 Task: Select a due date automation when advanced on, 2 days before a card is due add fields without custom field "Resume" set to a date more than 1 days ago at 11:00 AM.
Action: Mouse moved to (1225, 96)
Screenshot: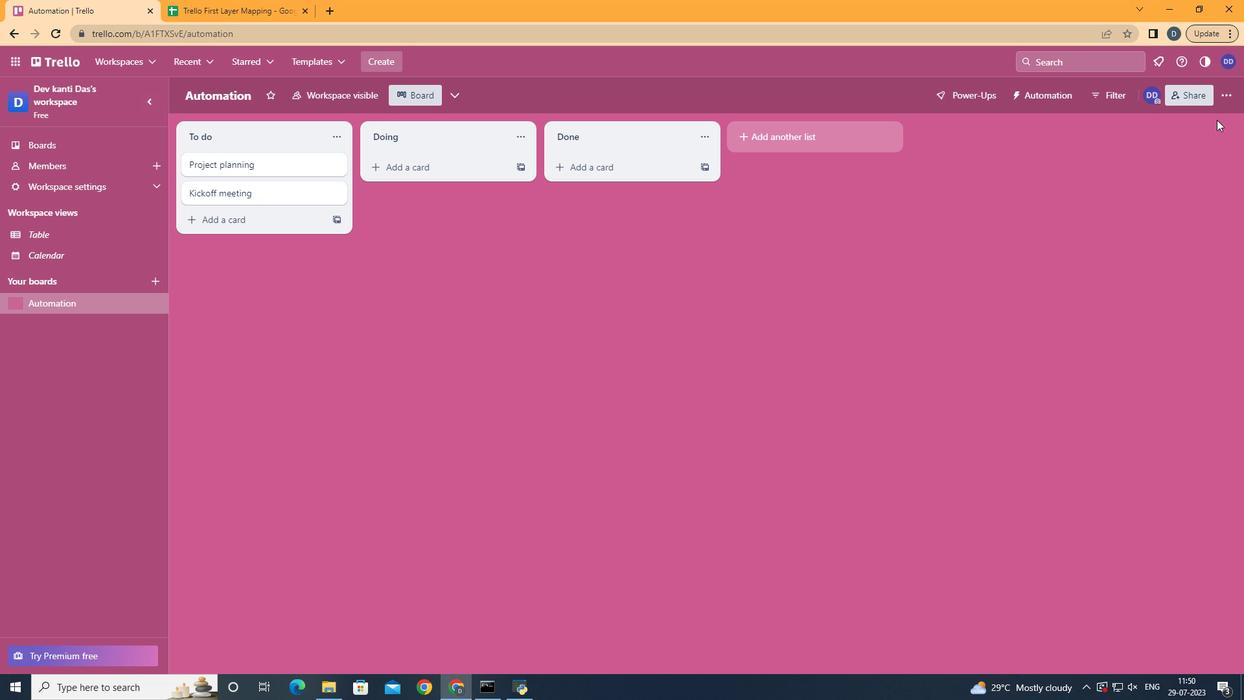
Action: Mouse pressed left at (1225, 96)
Screenshot: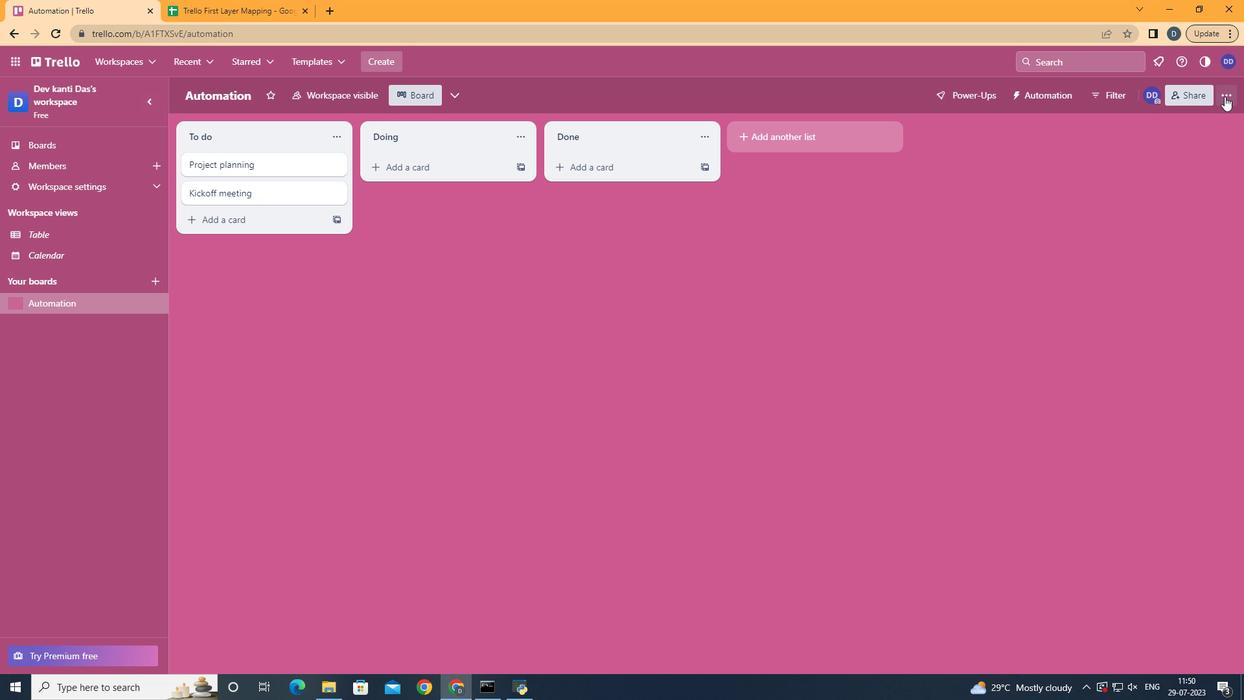 
Action: Mouse moved to (1118, 289)
Screenshot: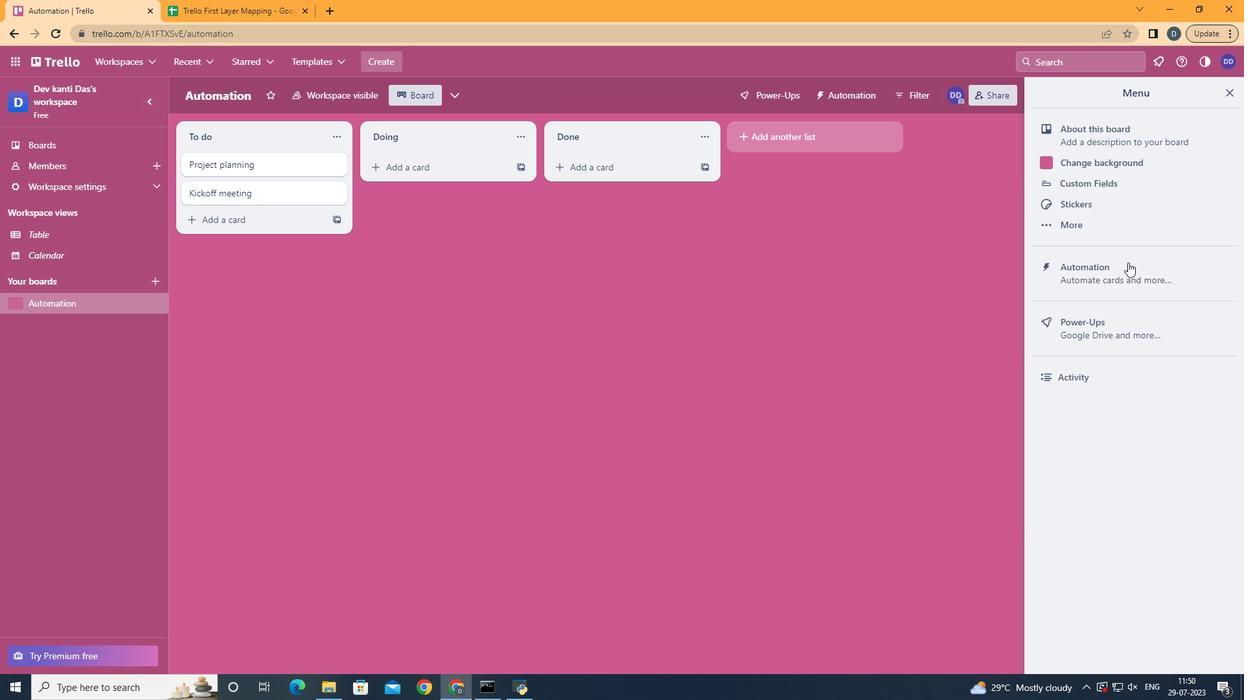 
Action: Mouse pressed left at (1118, 289)
Screenshot: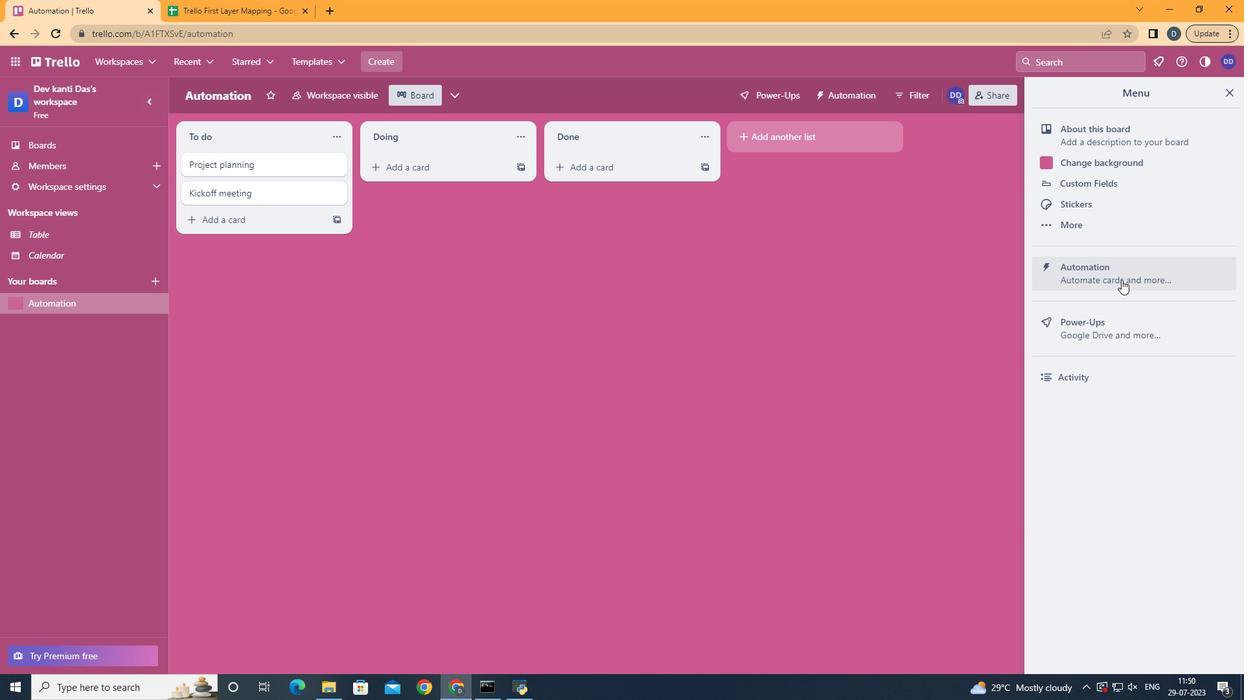 
Action: Mouse moved to (274, 261)
Screenshot: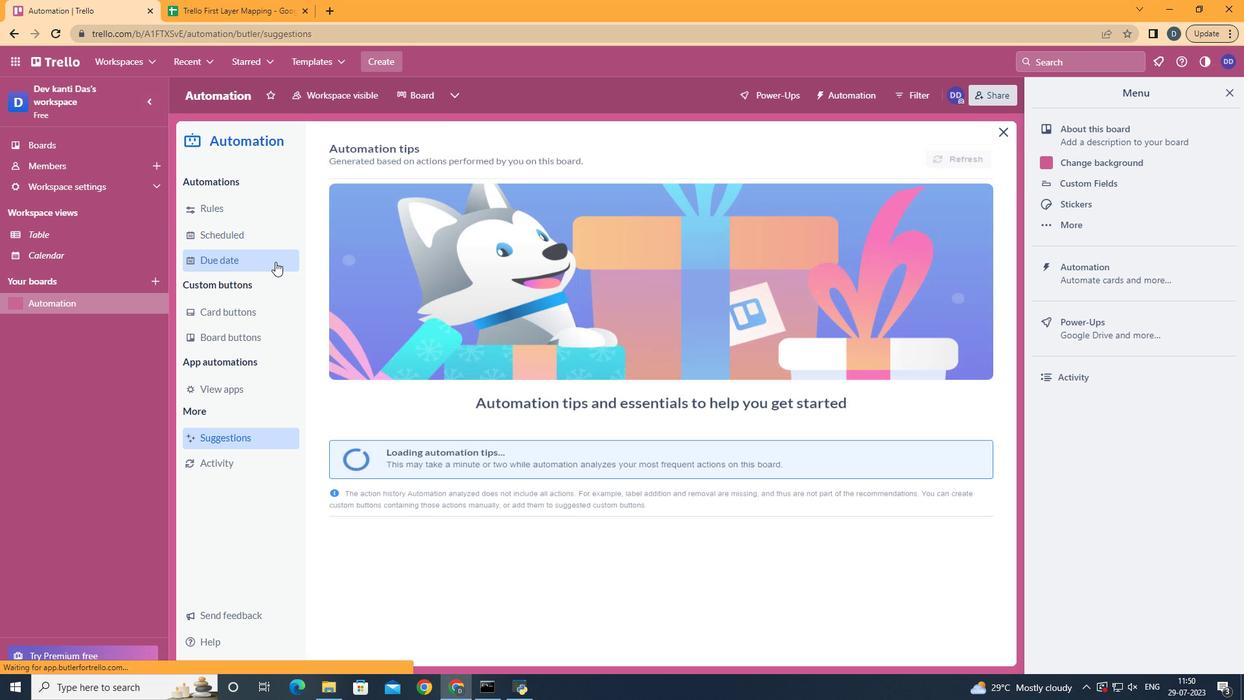 
Action: Mouse pressed left at (274, 261)
Screenshot: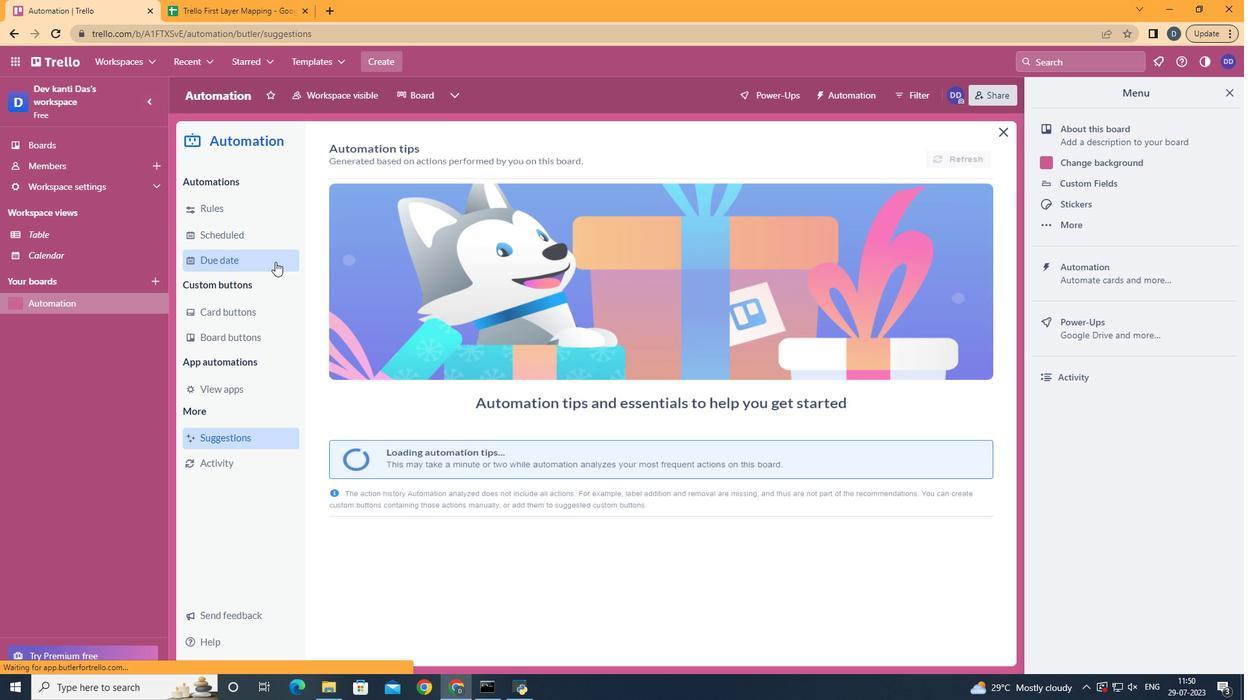 
Action: Mouse moved to (944, 147)
Screenshot: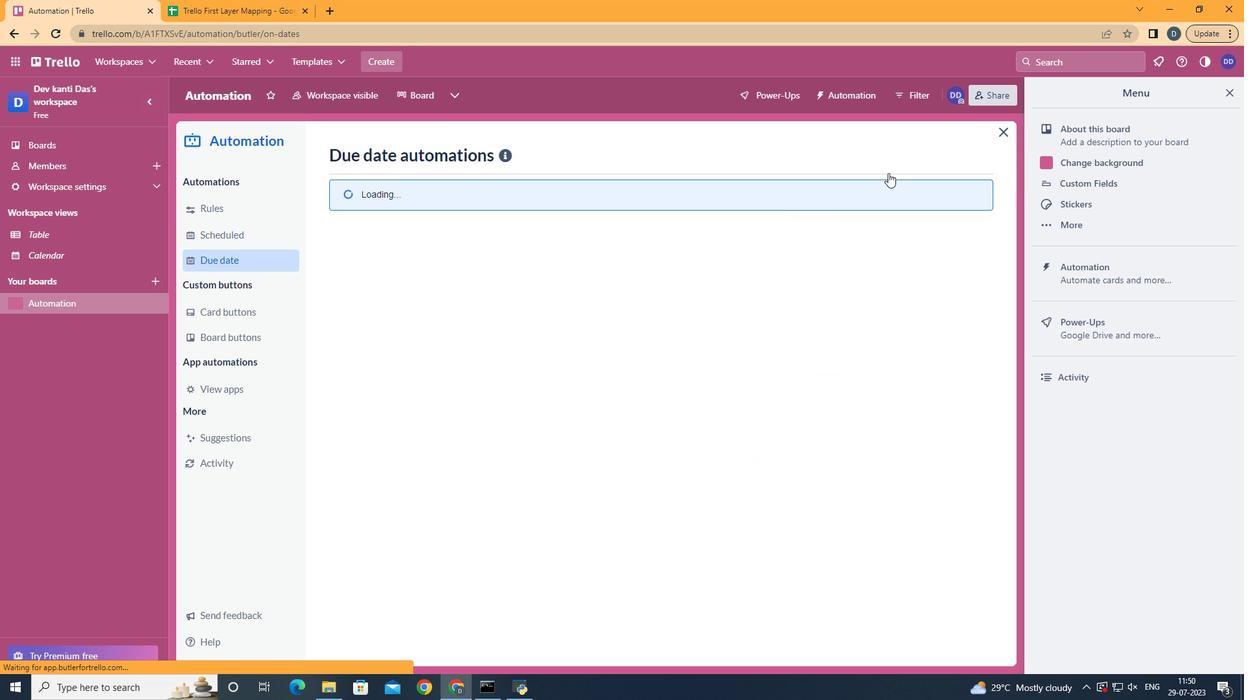 
Action: Mouse pressed left at (944, 147)
Screenshot: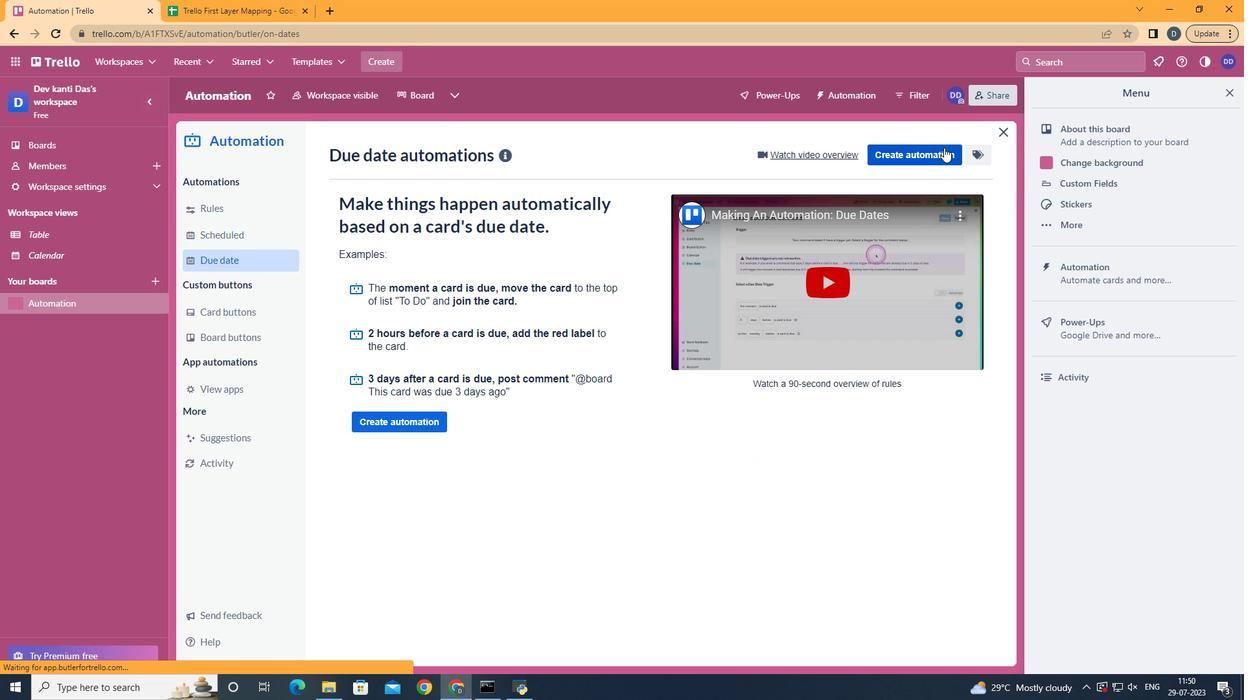 
Action: Mouse moved to (855, 281)
Screenshot: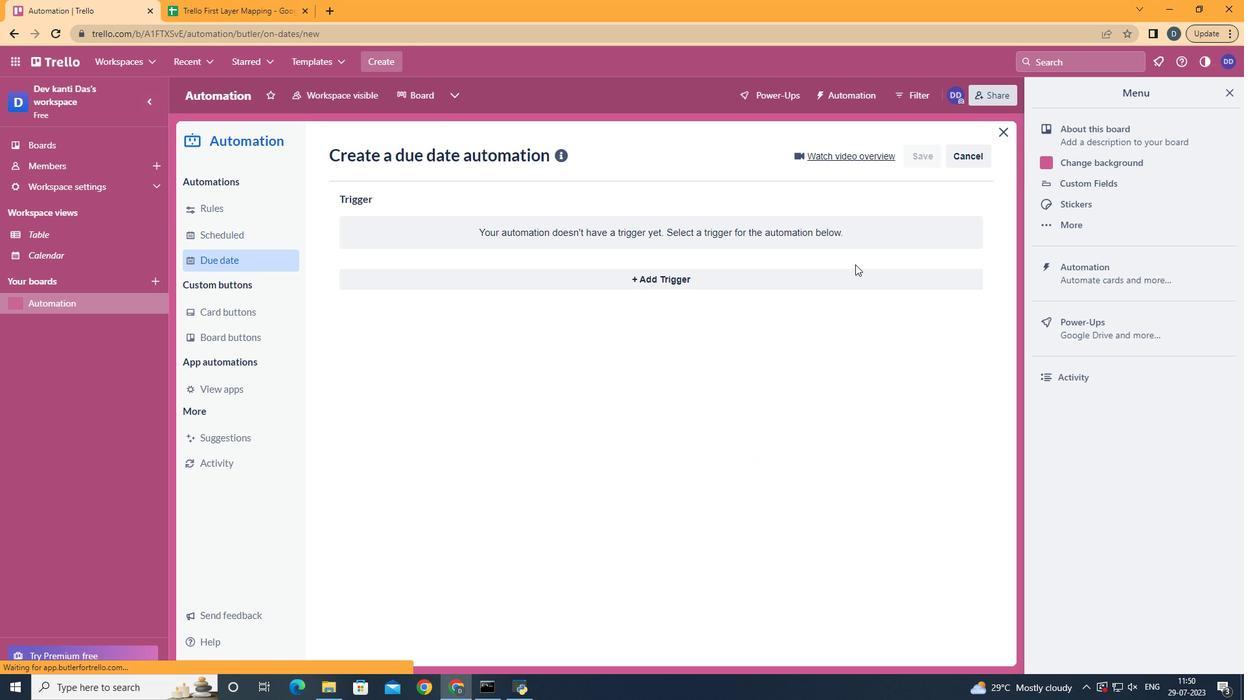 
Action: Mouse pressed left at (855, 281)
Screenshot: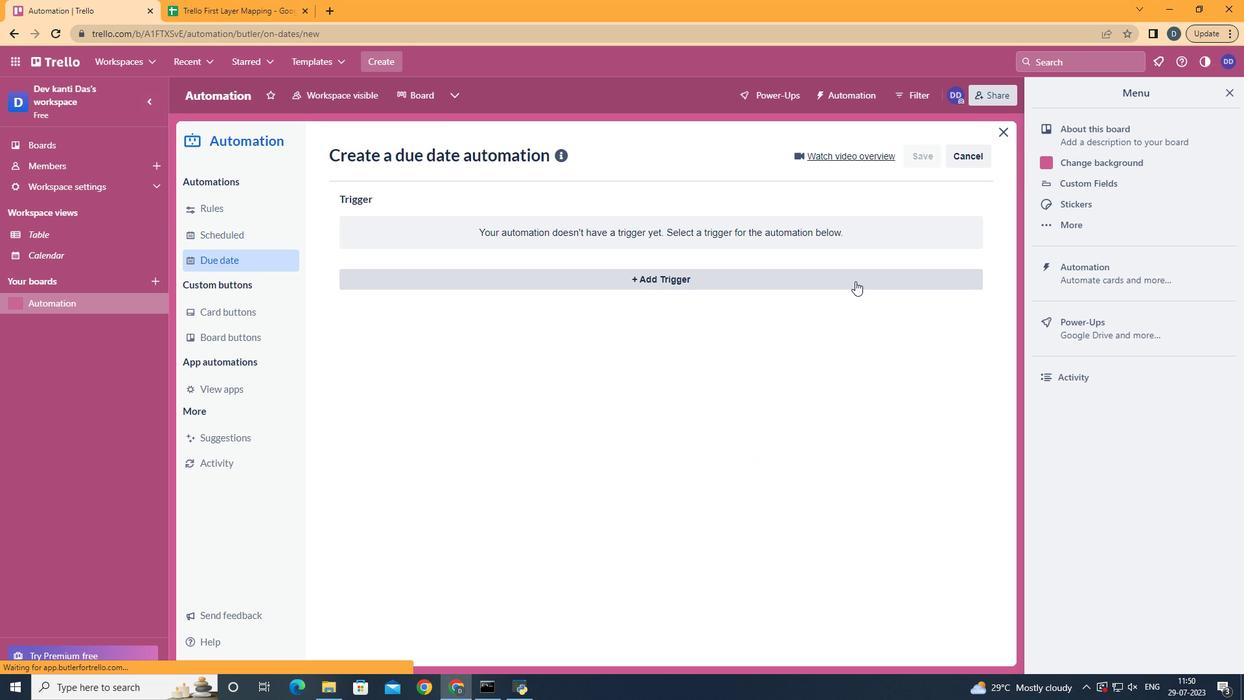 
Action: Mouse moved to (517, 482)
Screenshot: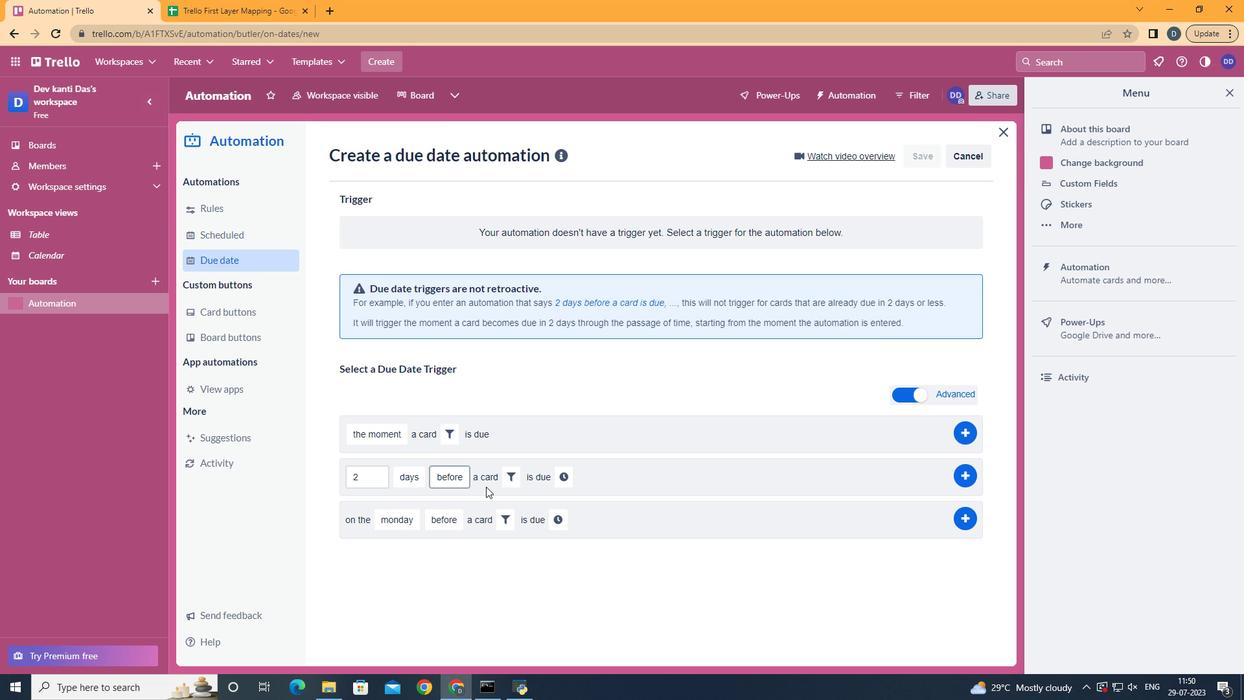 
Action: Mouse pressed left at (517, 482)
Screenshot: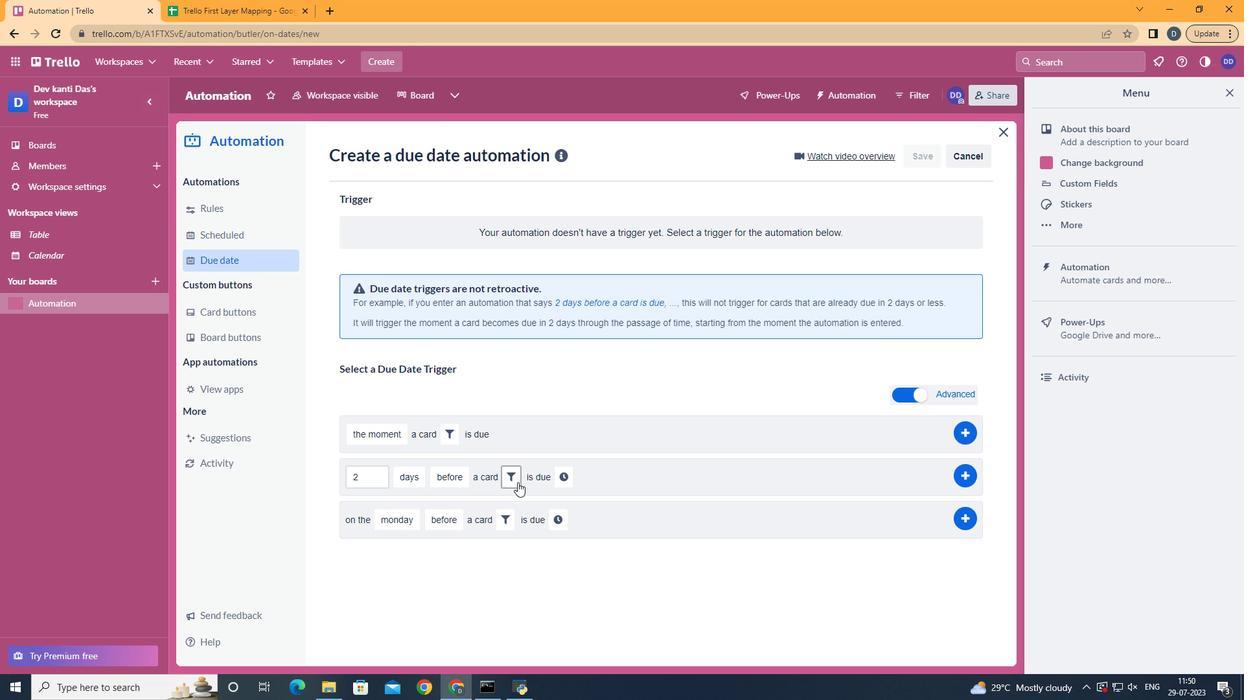 
Action: Mouse moved to (718, 519)
Screenshot: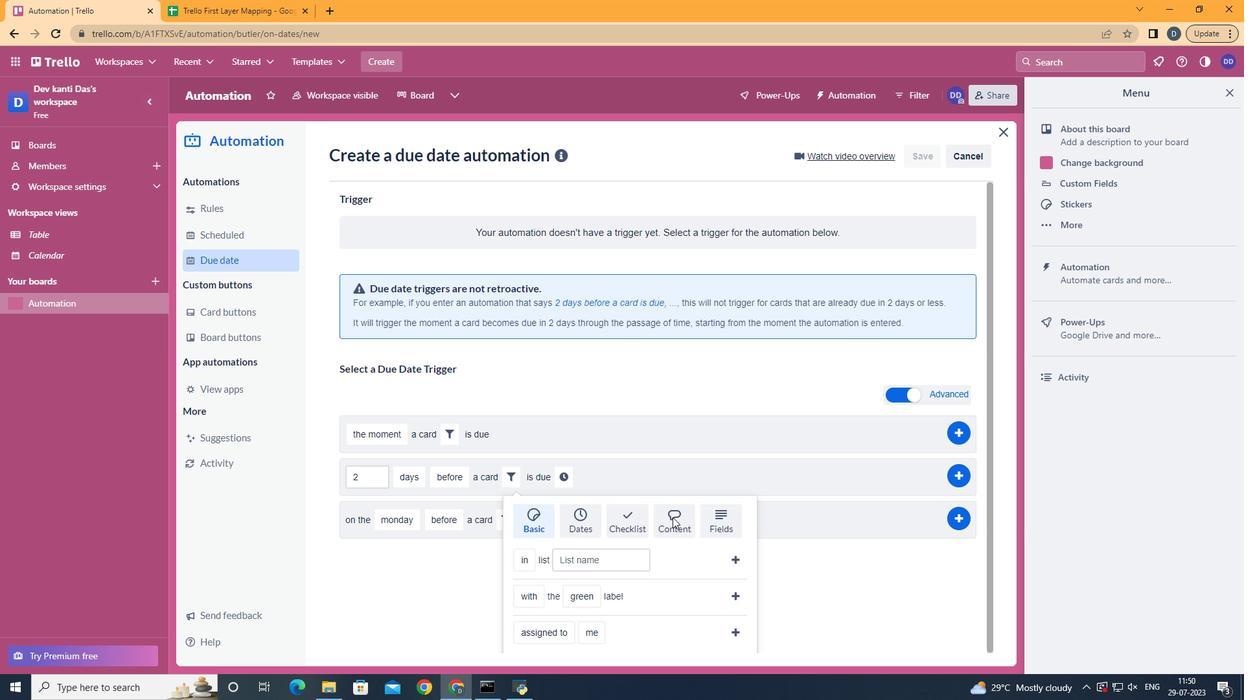 
Action: Mouse pressed left at (718, 519)
Screenshot: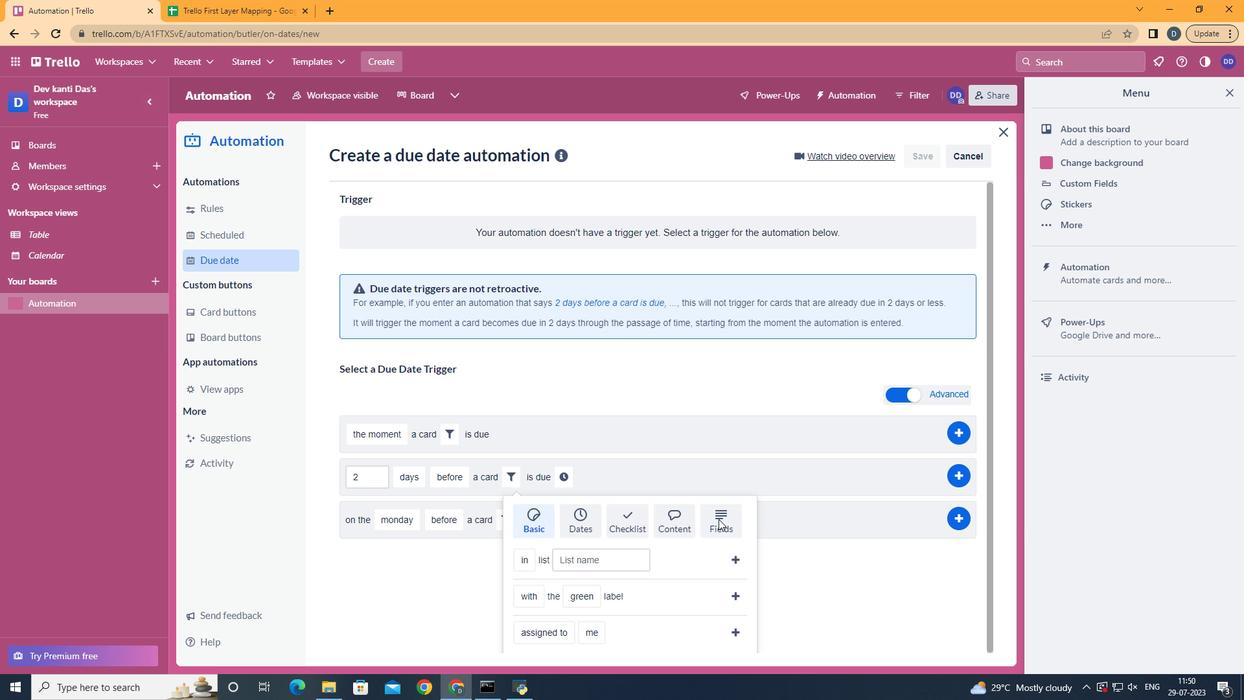 
Action: Mouse scrolled (718, 518) with delta (0, 0)
Screenshot: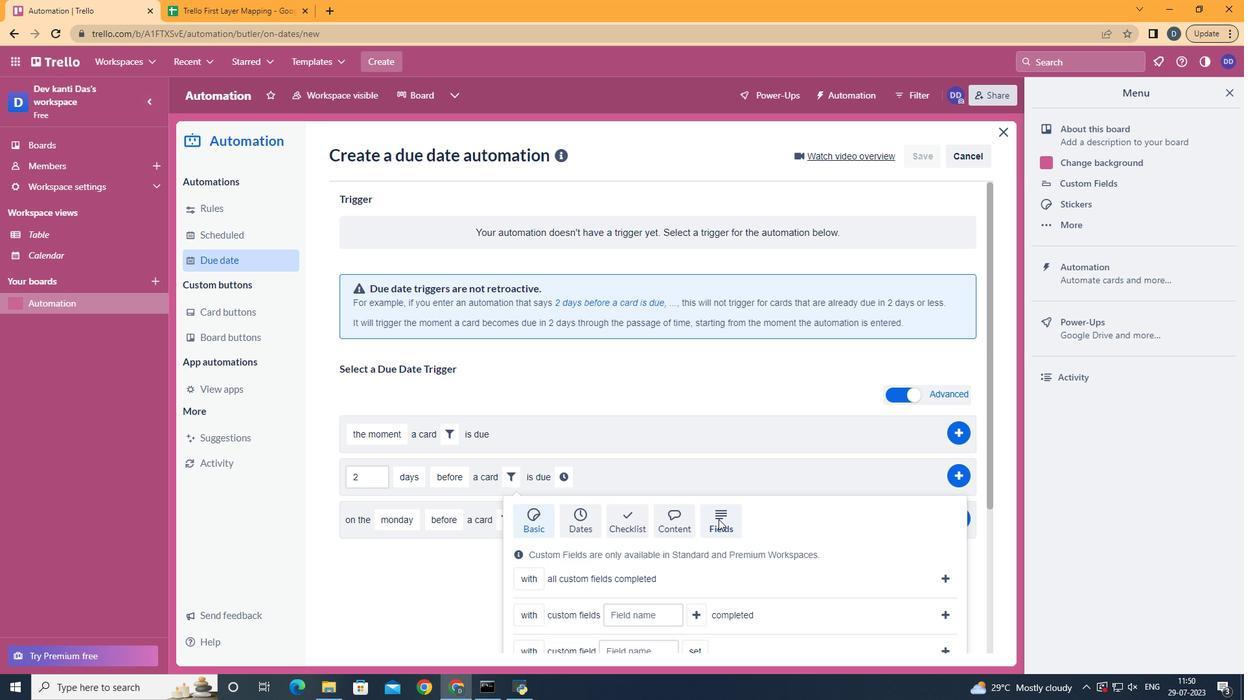 
Action: Mouse scrolled (718, 518) with delta (0, 0)
Screenshot: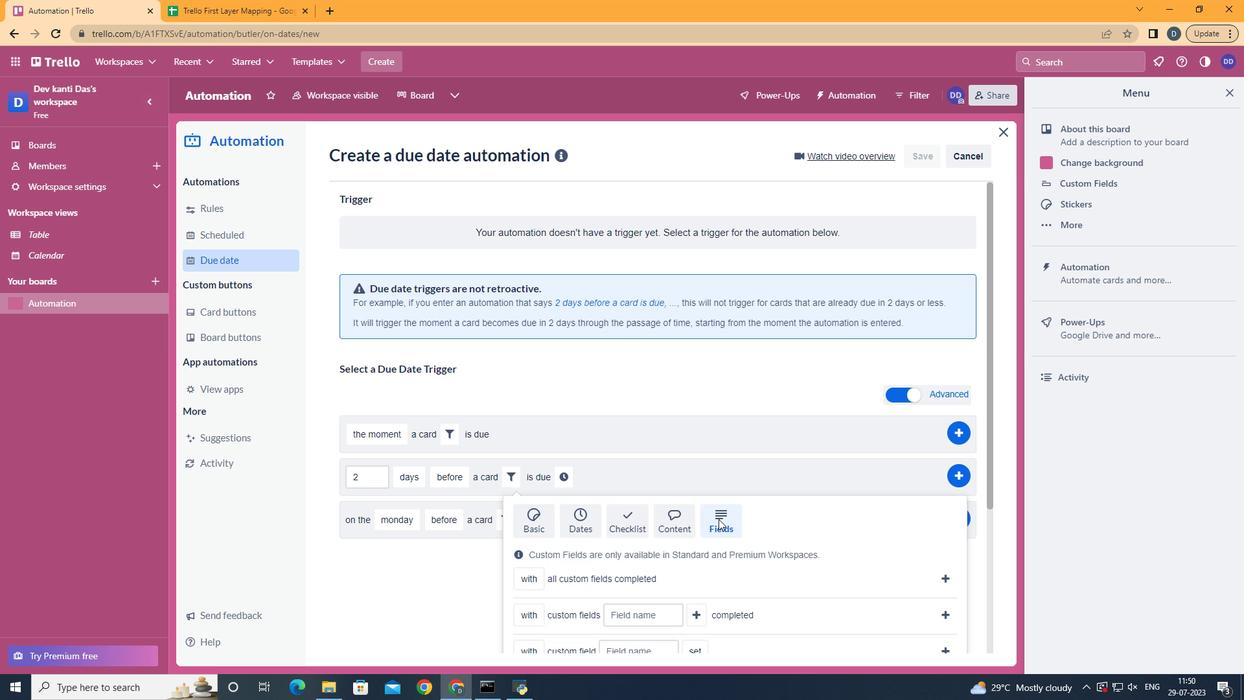 
Action: Mouse scrolled (718, 518) with delta (0, 0)
Screenshot: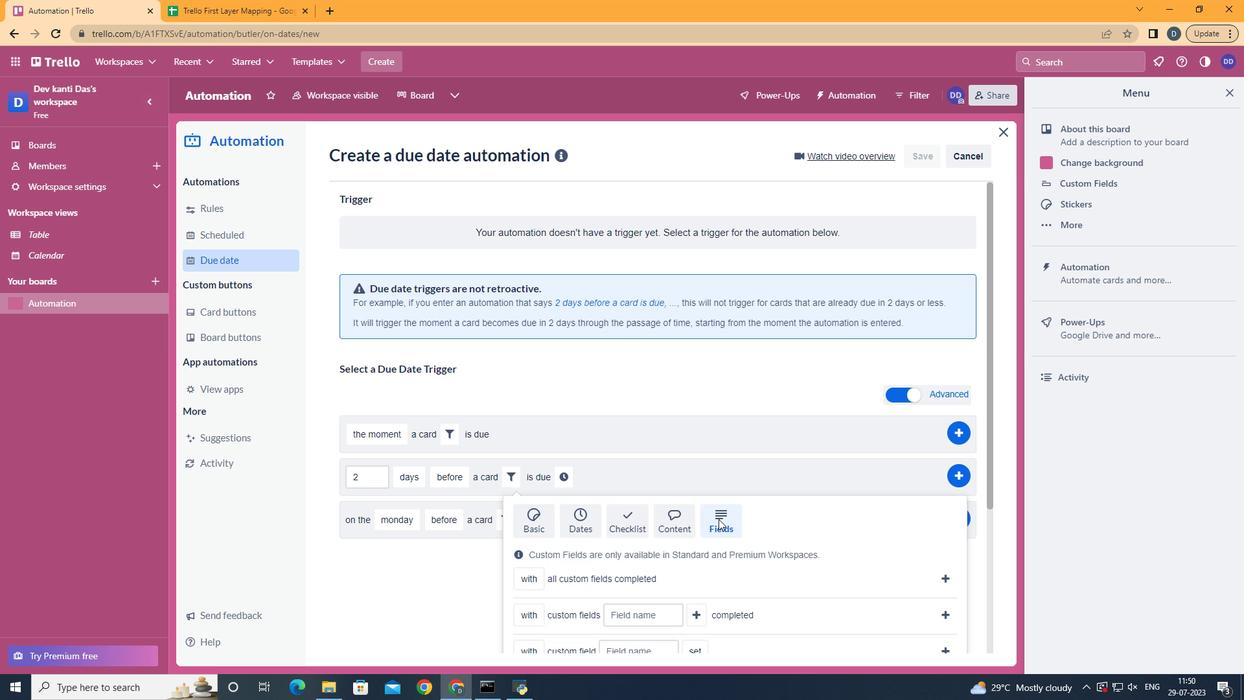 
Action: Mouse scrolled (718, 518) with delta (0, 0)
Screenshot: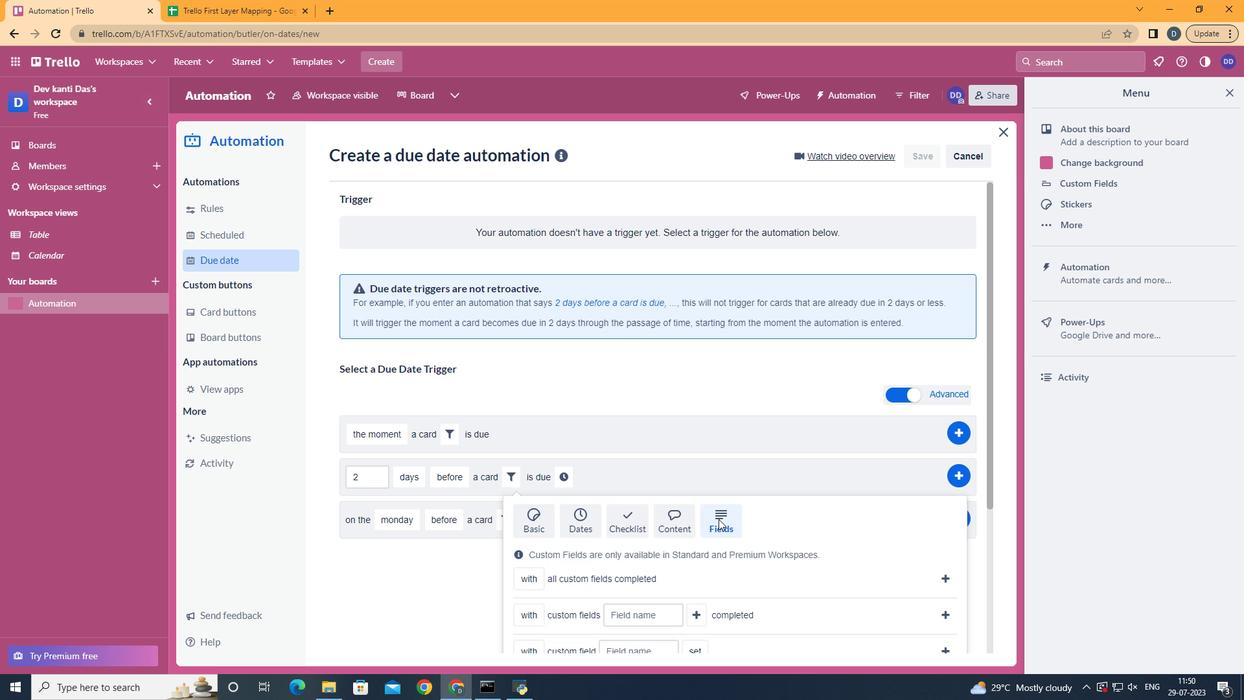 
Action: Mouse scrolled (718, 518) with delta (0, 0)
Screenshot: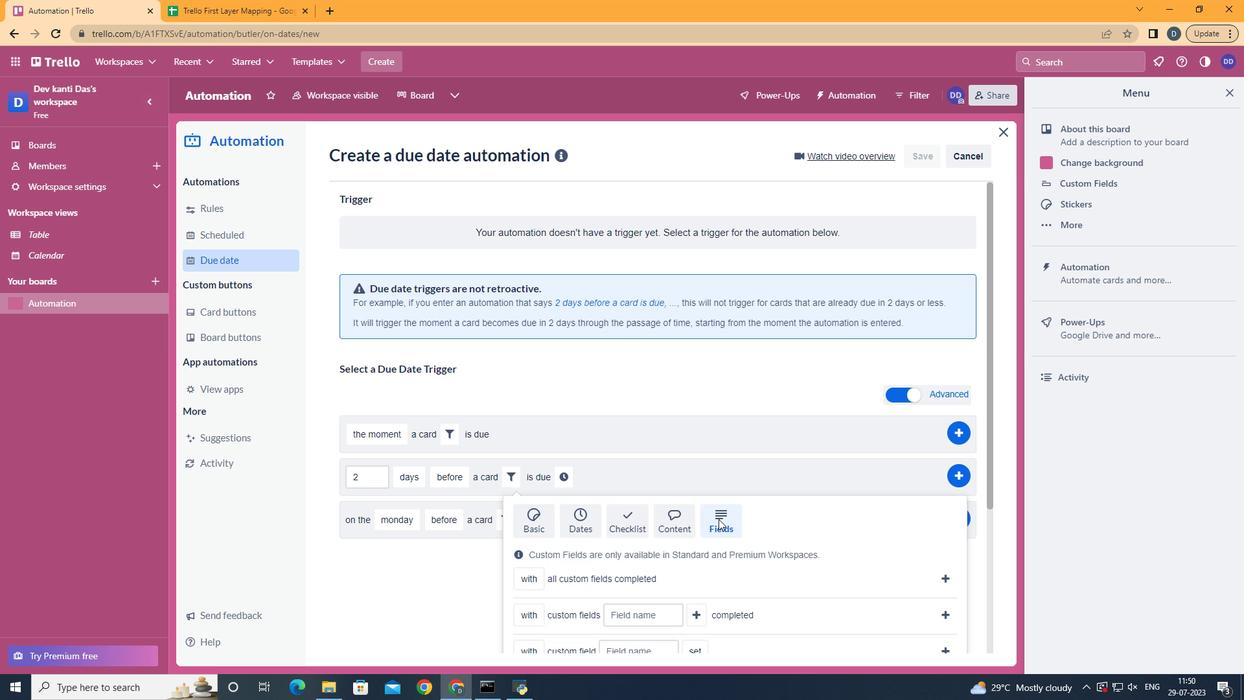 
Action: Mouse scrolled (718, 518) with delta (0, 0)
Screenshot: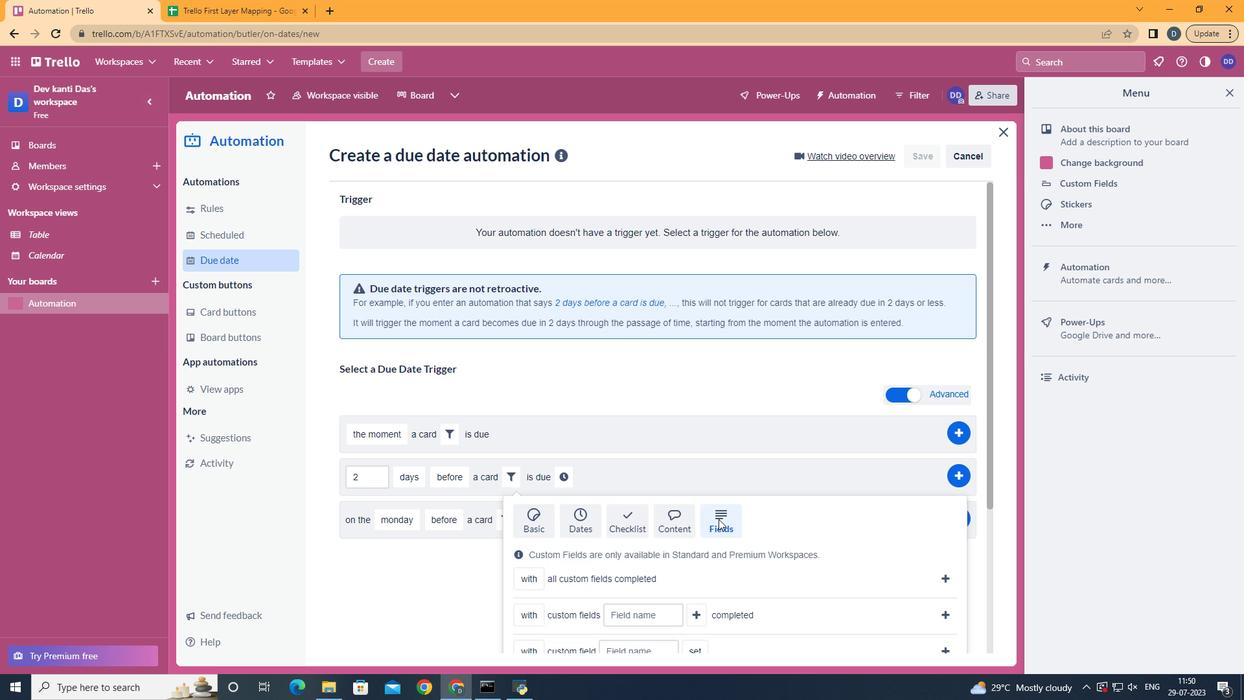 
Action: Mouse scrolled (718, 518) with delta (0, 0)
Screenshot: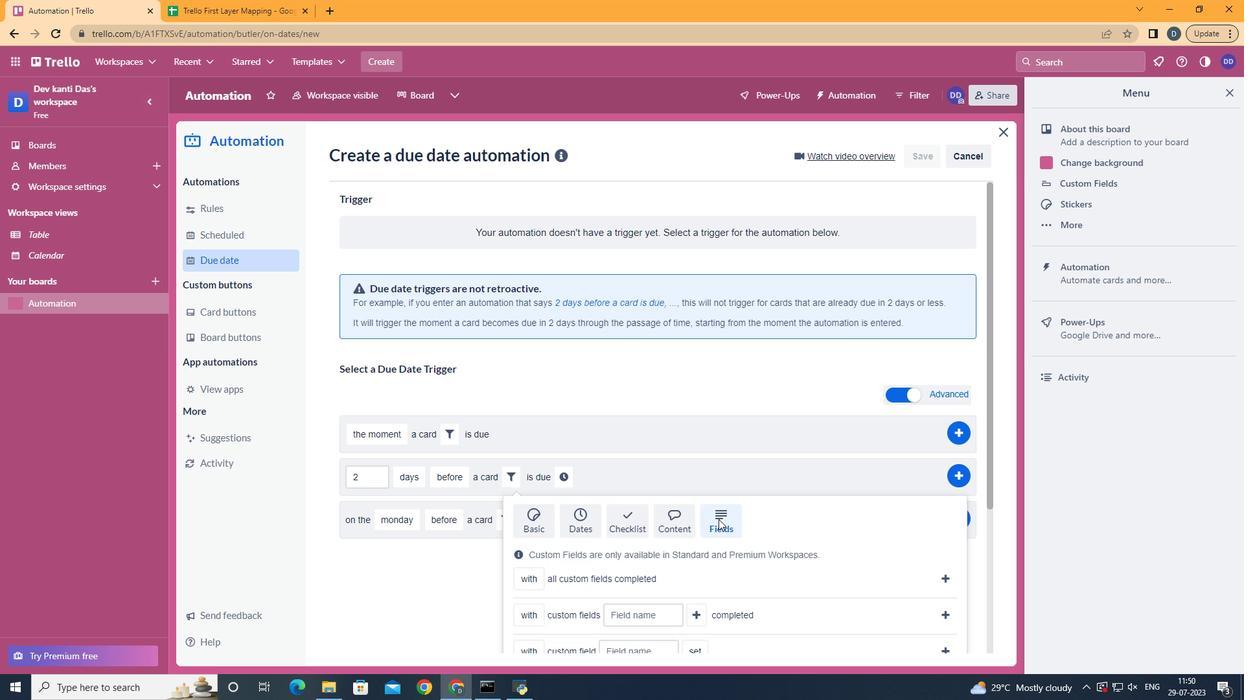 
Action: Mouse moved to (540, 606)
Screenshot: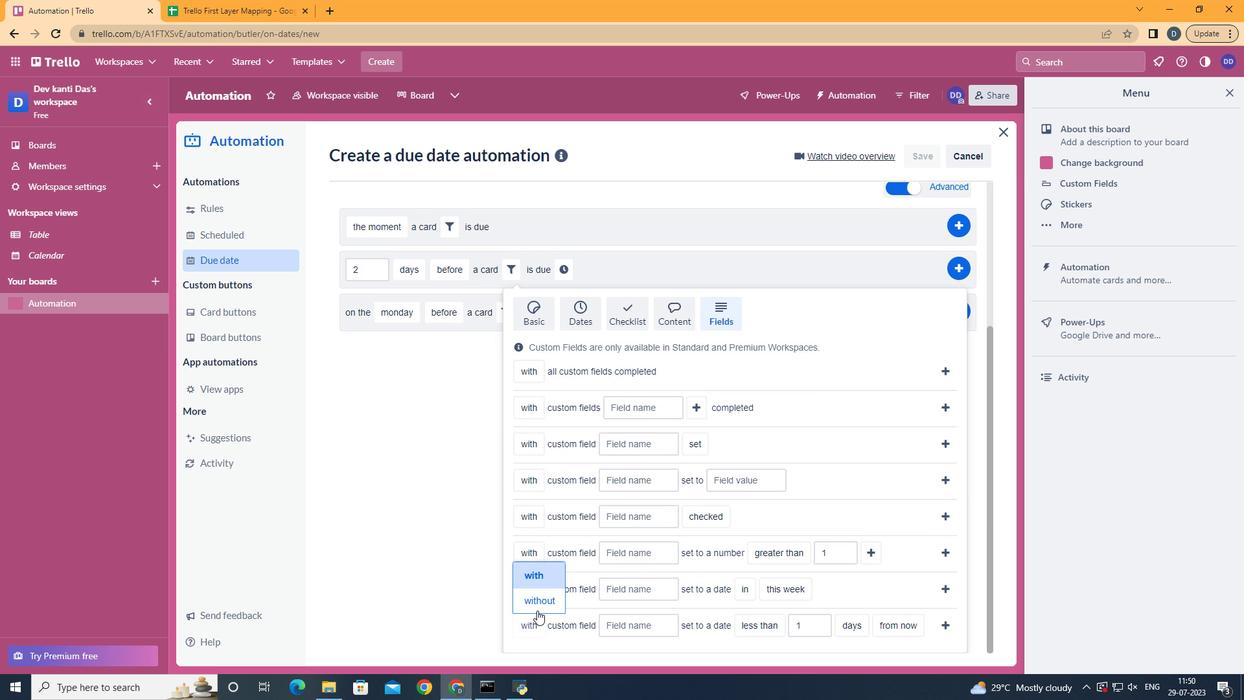 
Action: Mouse pressed left at (540, 606)
Screenshot: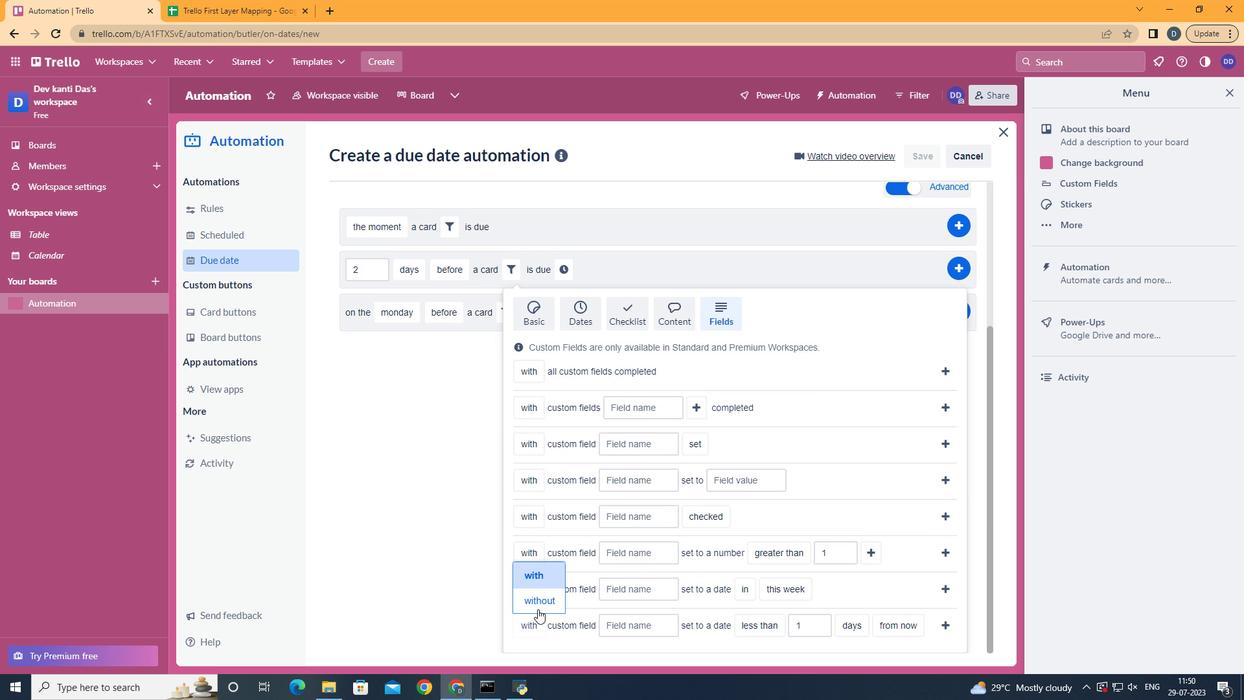 
Action: Mouse scrolled (540, 605) with delta (0, 0)
Screenshot: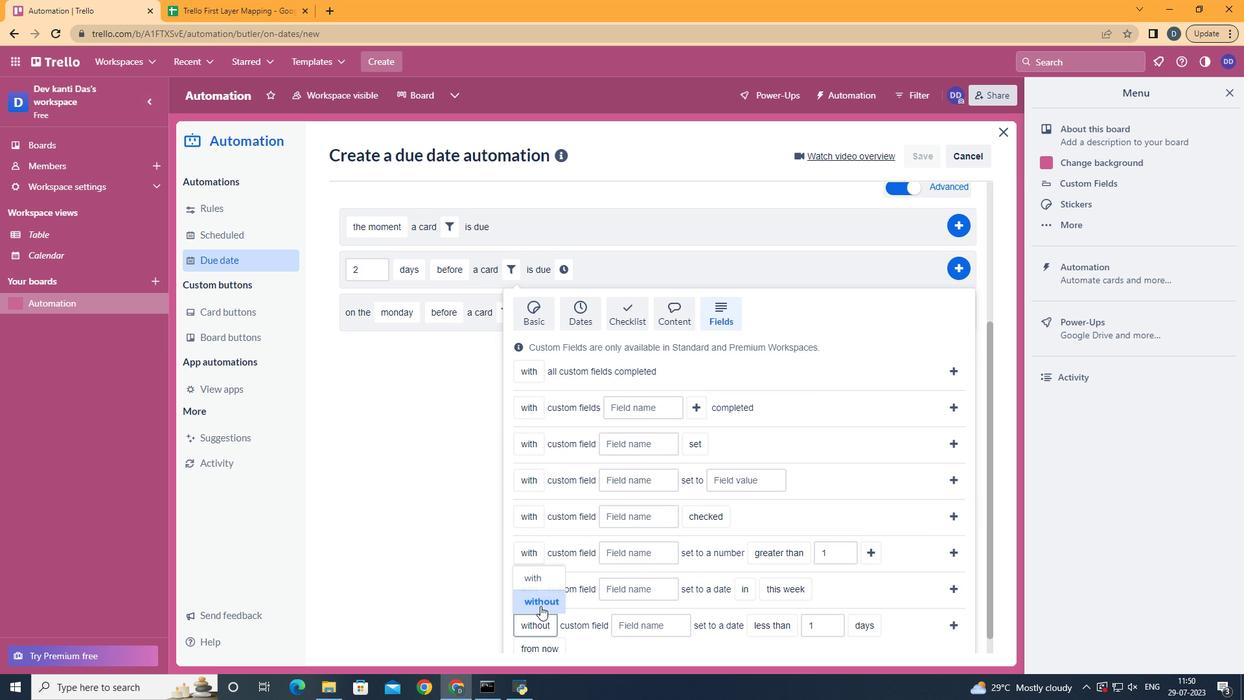 
Action: Mouse scrolled (540, 605) with delta (0, 0)
Screenshot: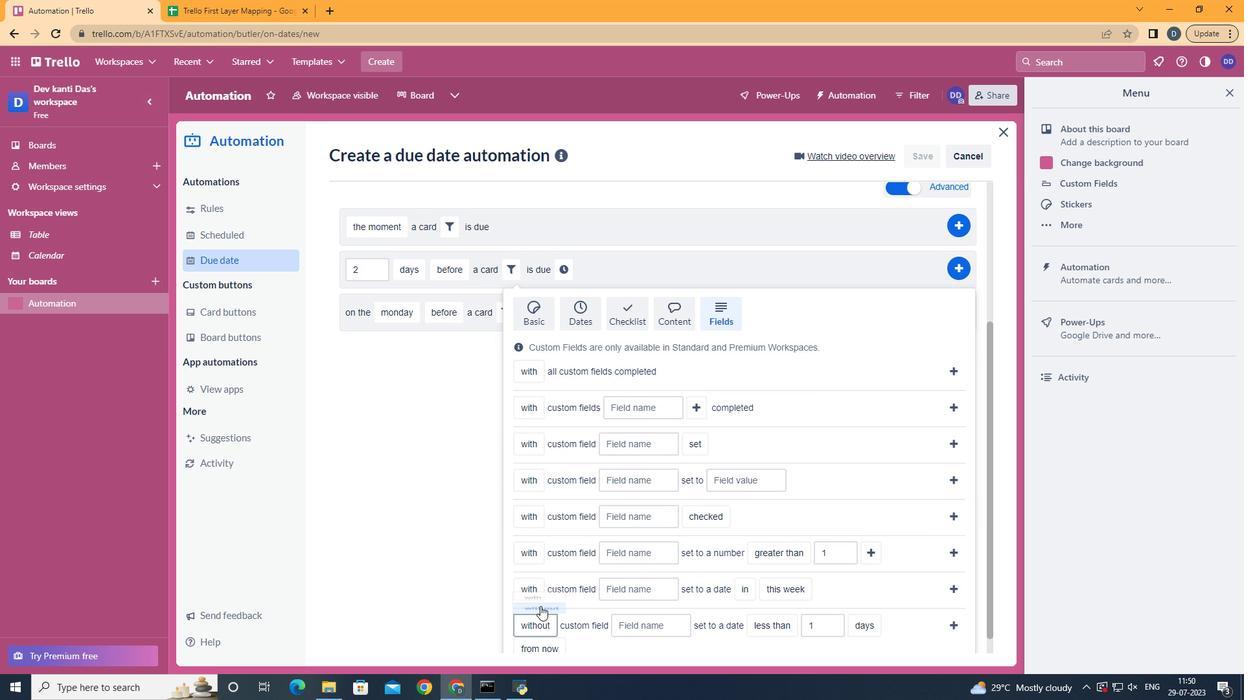 
Action: Mouse scrolled (540, 605) with delta (0, 0)
Screenshot: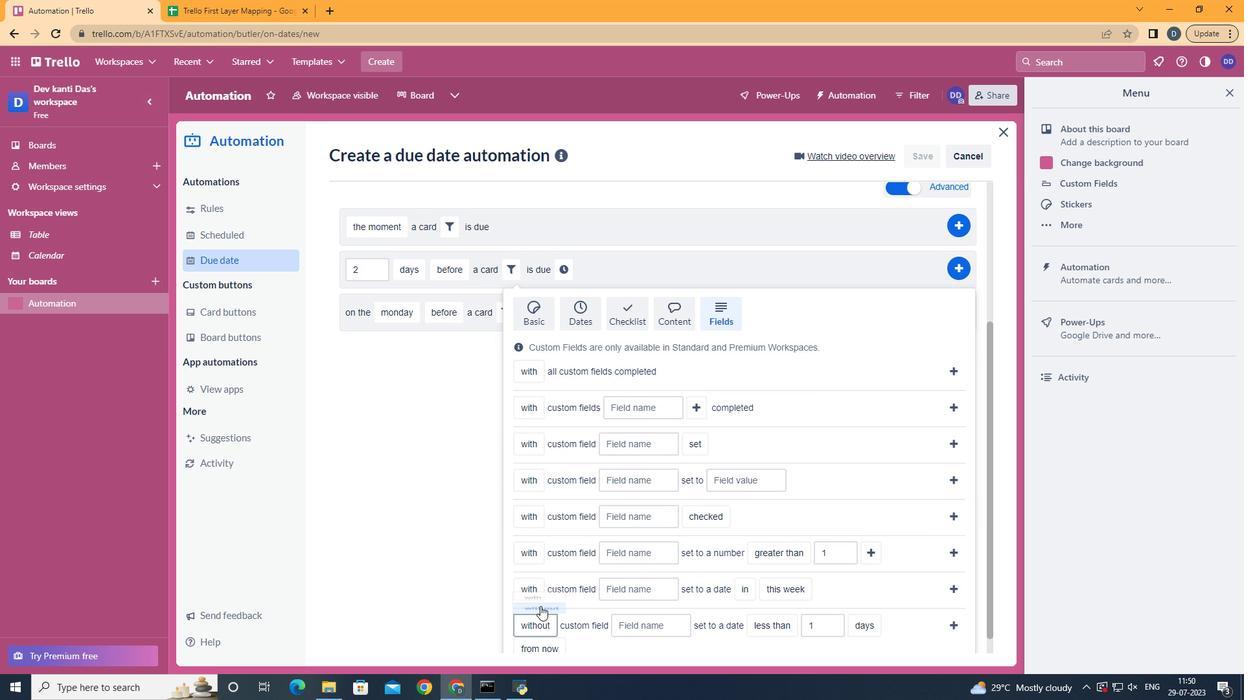 
Action: Mouse scrolled (540, 605) with delta (0, 0)
Screenshot: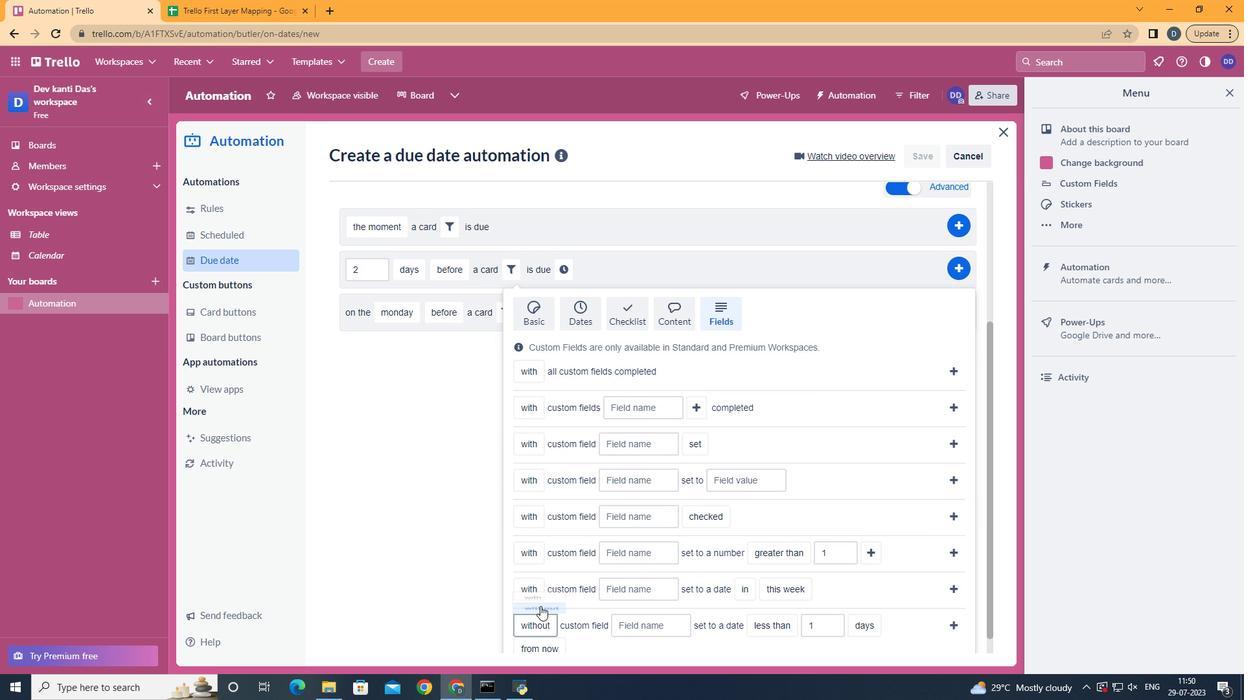 
Action: Mouse moved to (541, 605)
Screenshot: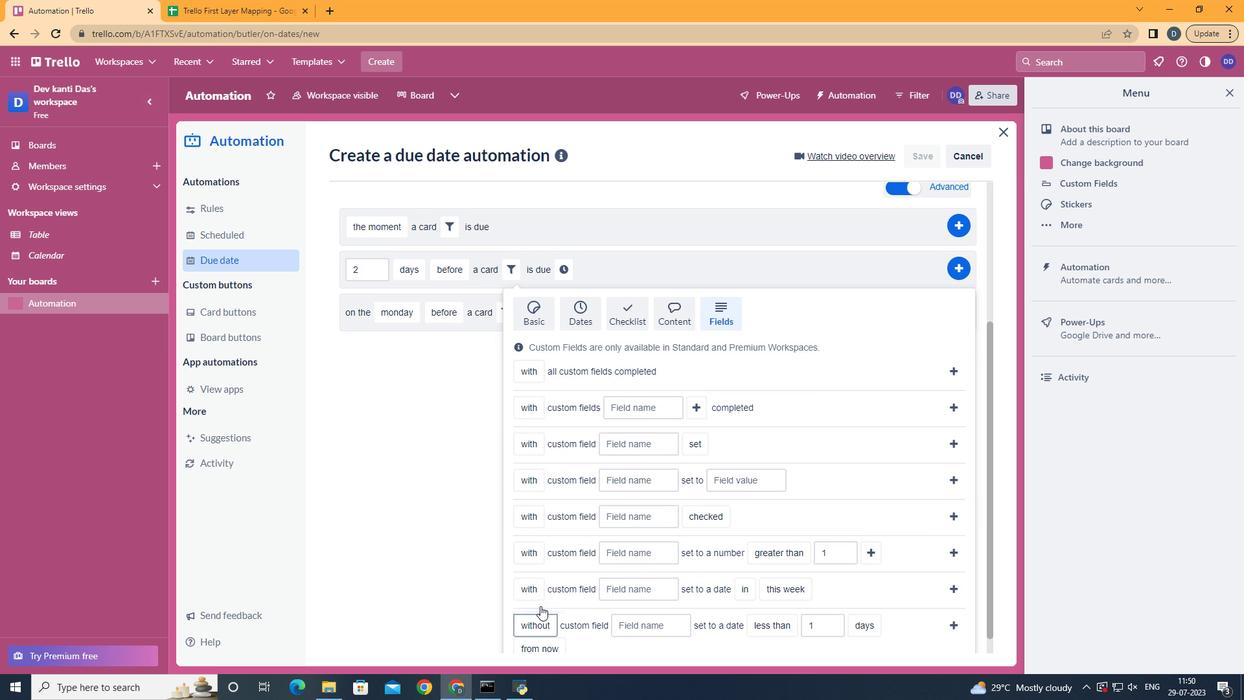 
Action: Mouse scrolled (541, 604) with delta (0, 0)
Screenshot: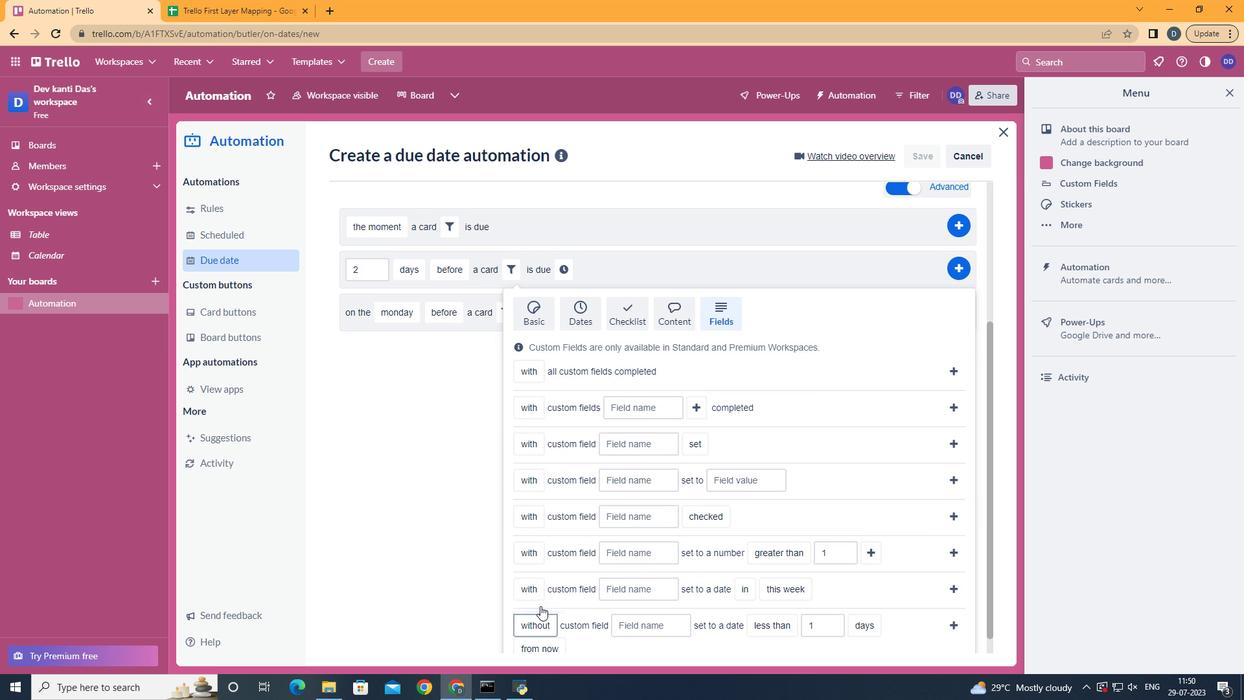 
Action: Mouse moved to (677, 594)
Screenshot: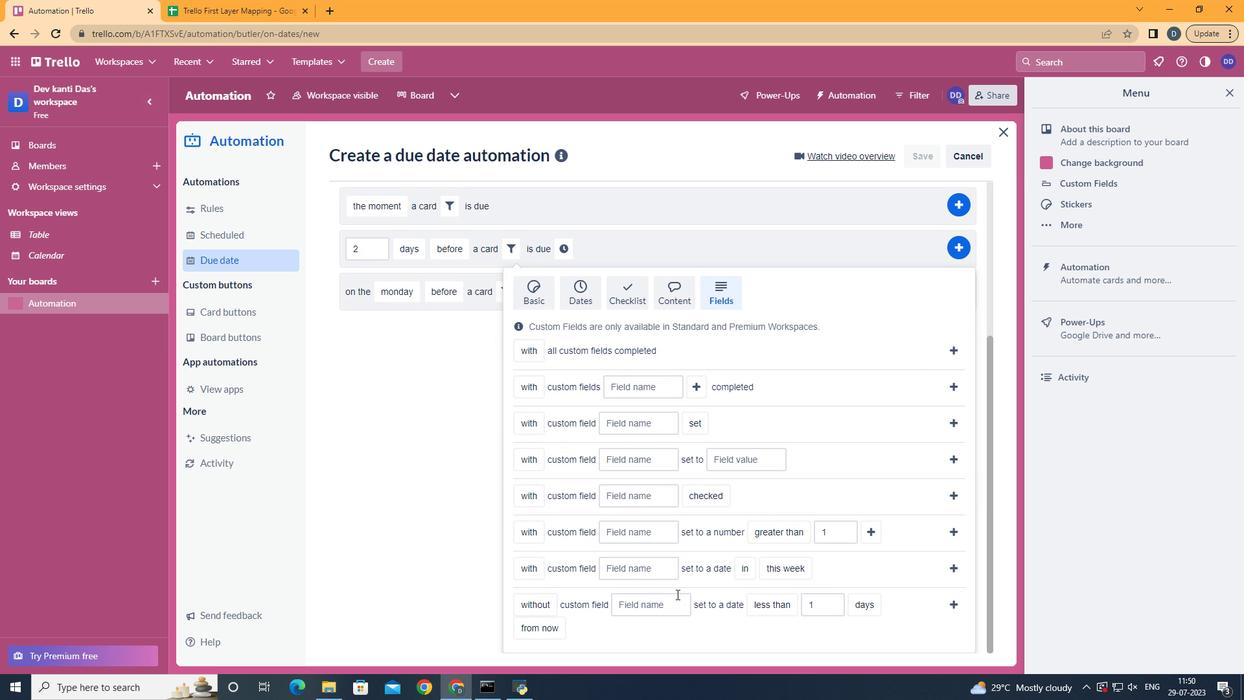 
Action: Mouse pressed left at (677, 594)
Screenshot: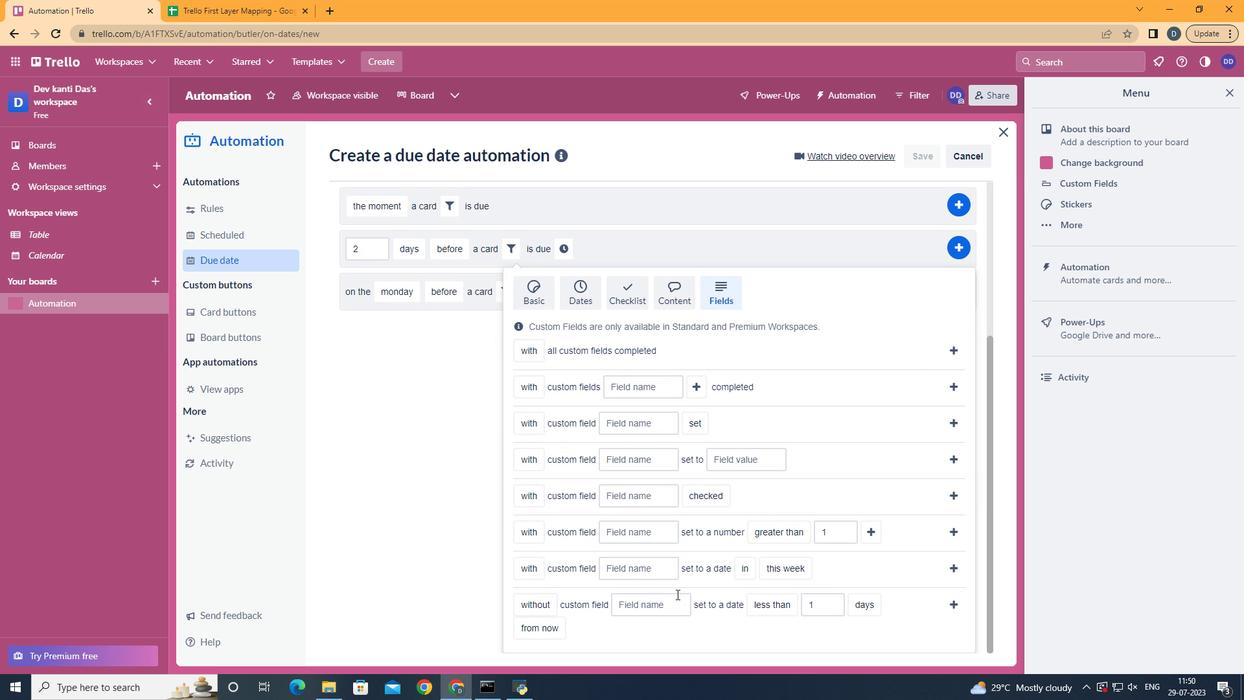 
Action: Key pressed <Key.shift>Resume
Screenshot: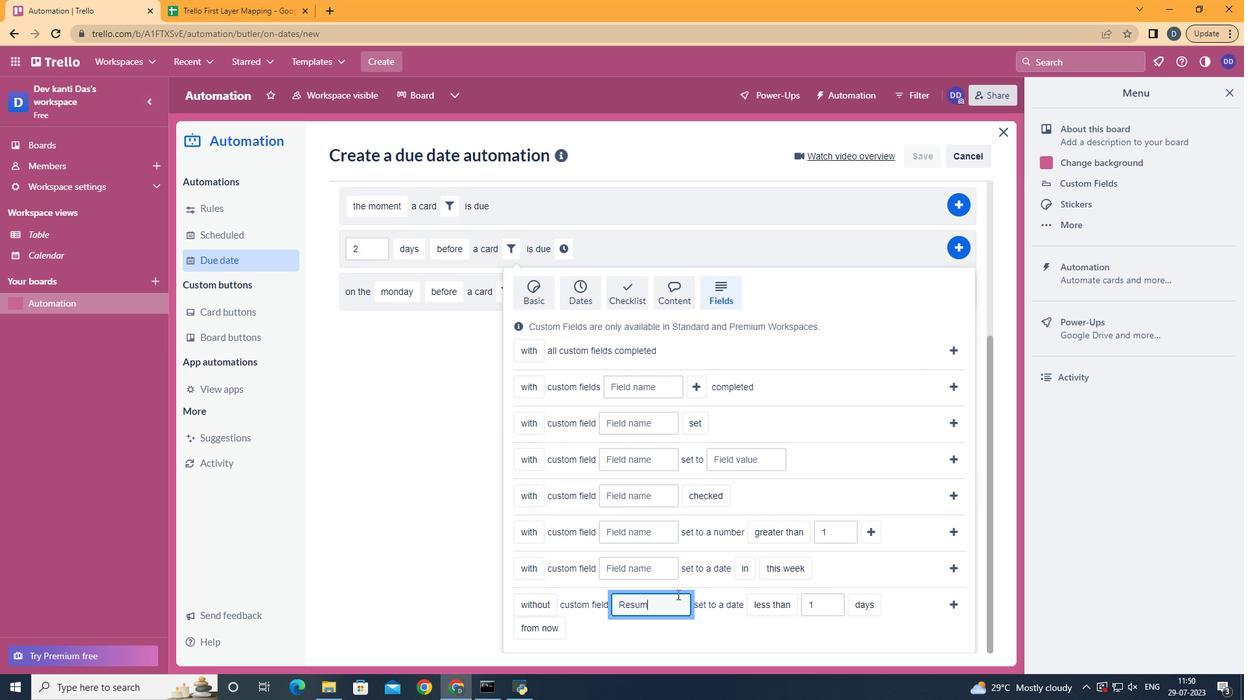 
Action: Mouse moved to (778, 557)
Screenshot: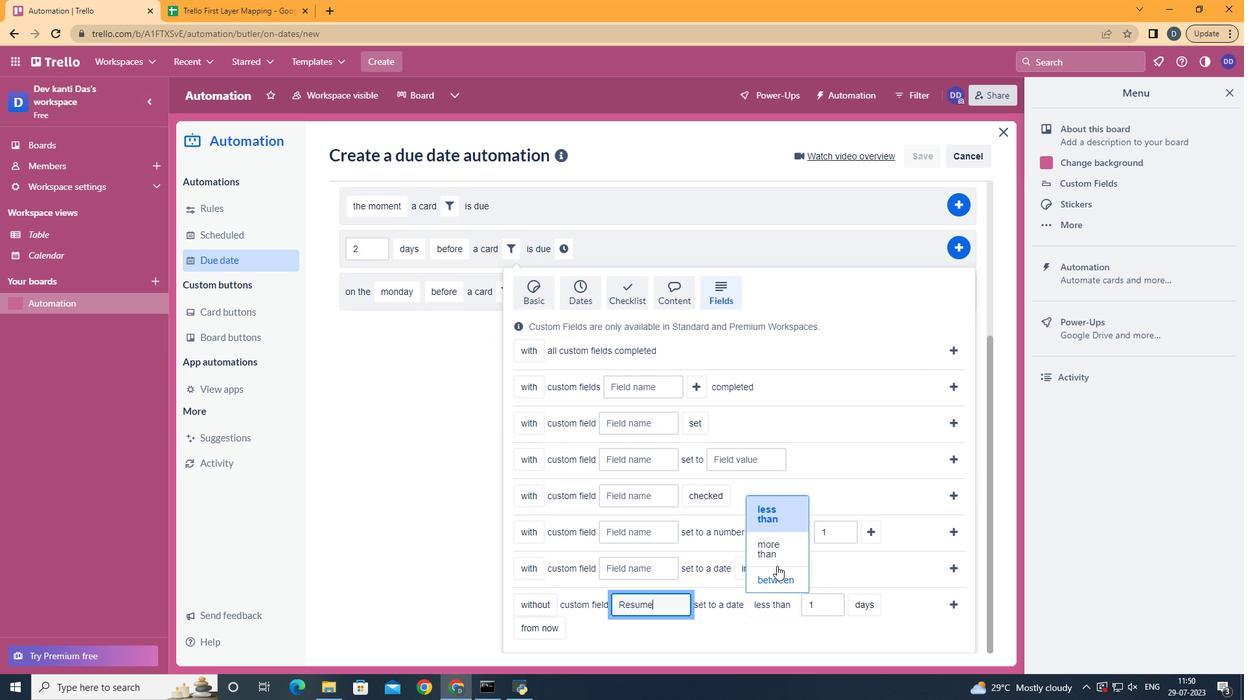 
Action: Mouse pressed left at (778, 557)
Screenshot: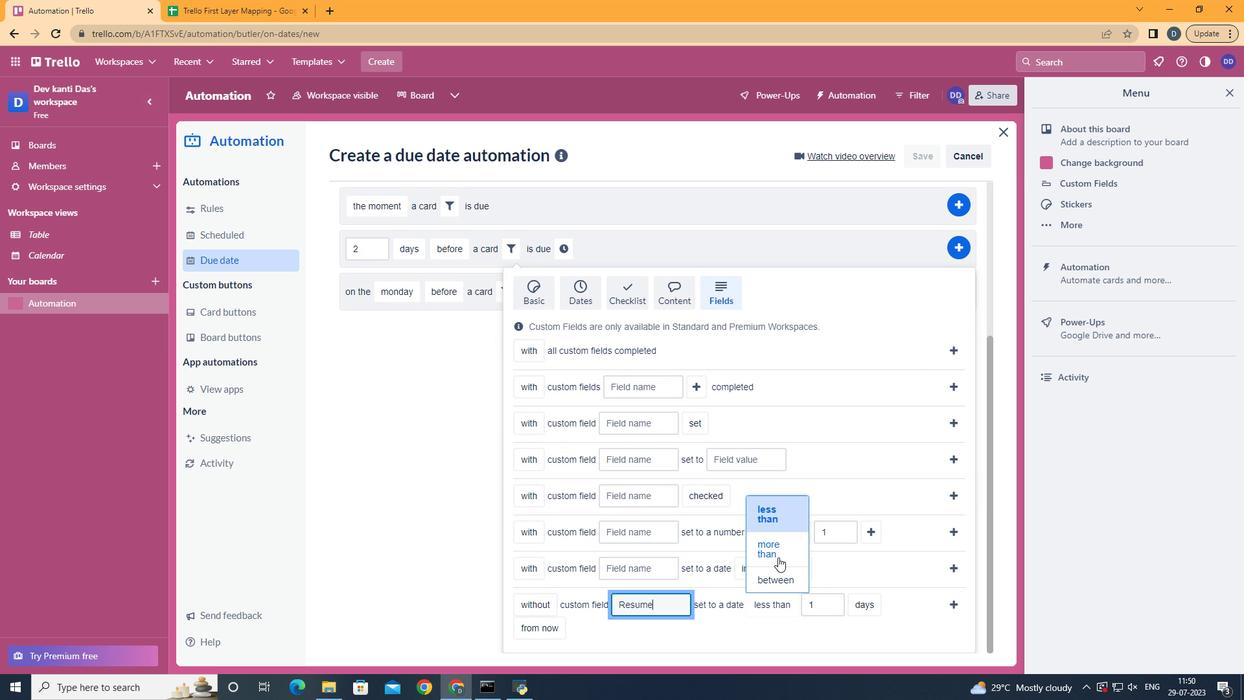 
Action: Mouse moved to (886, 556)
Screenshot: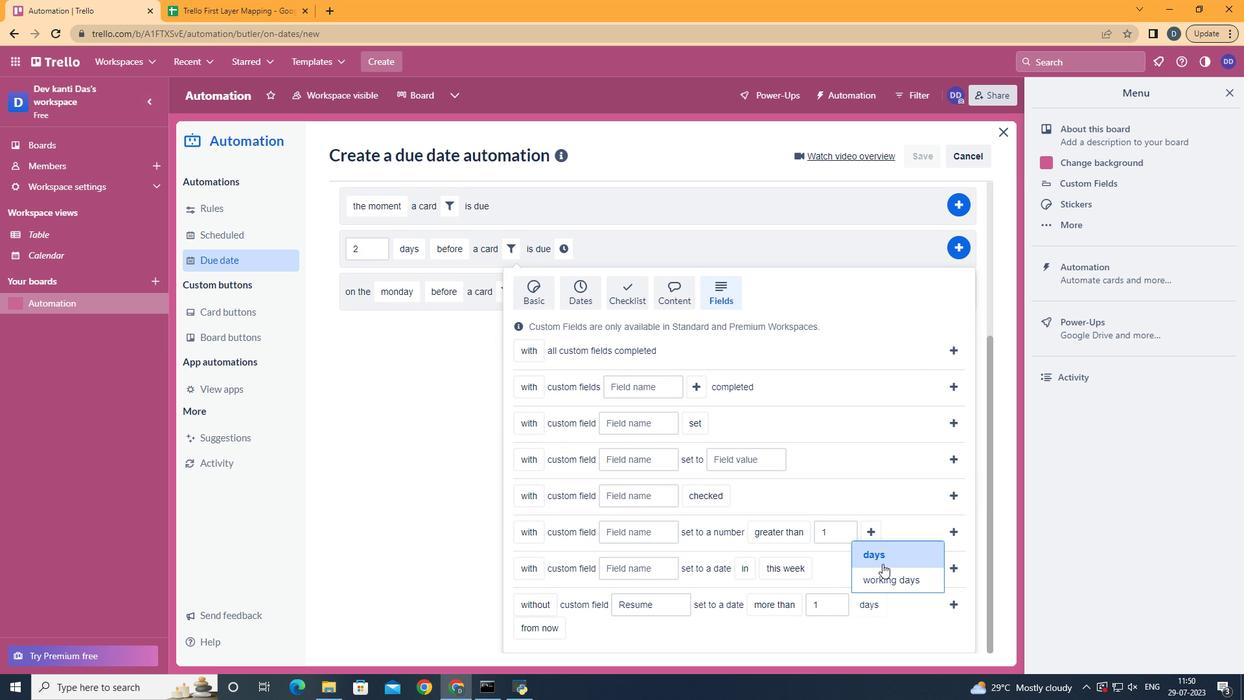 
Action: Mouse pressed left at (886, 556)
Screenshot: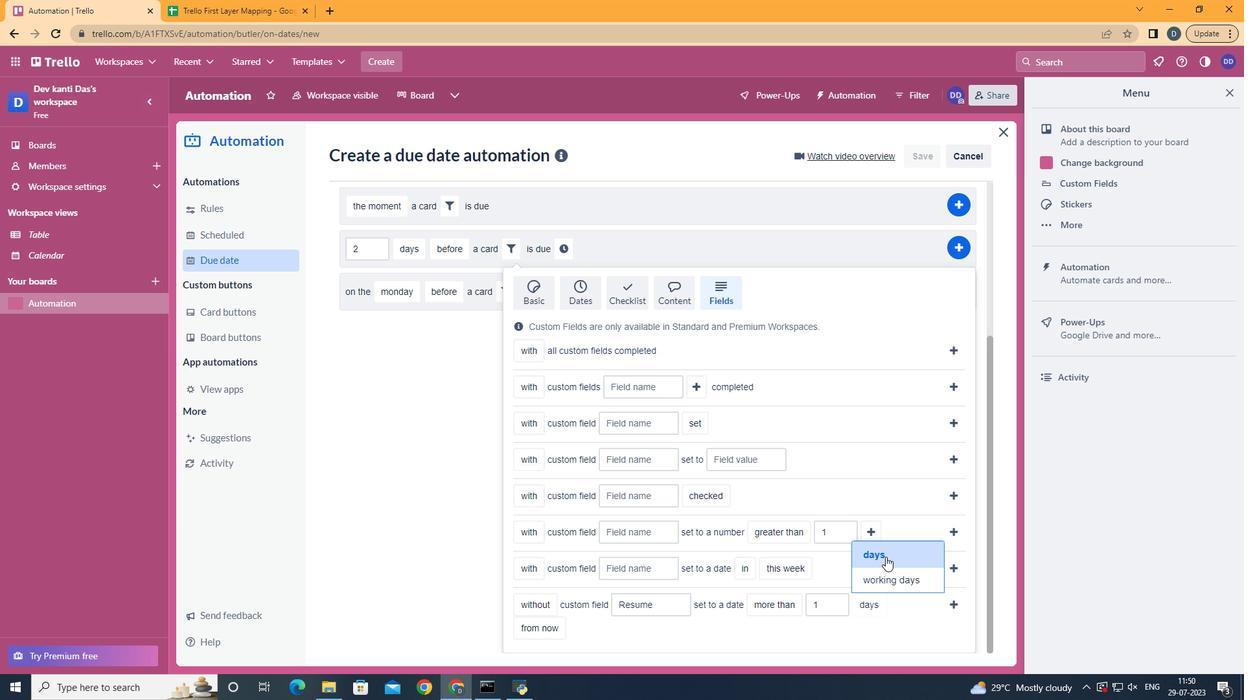 
Action: Mouse moved to (558, 605)
Screenshot: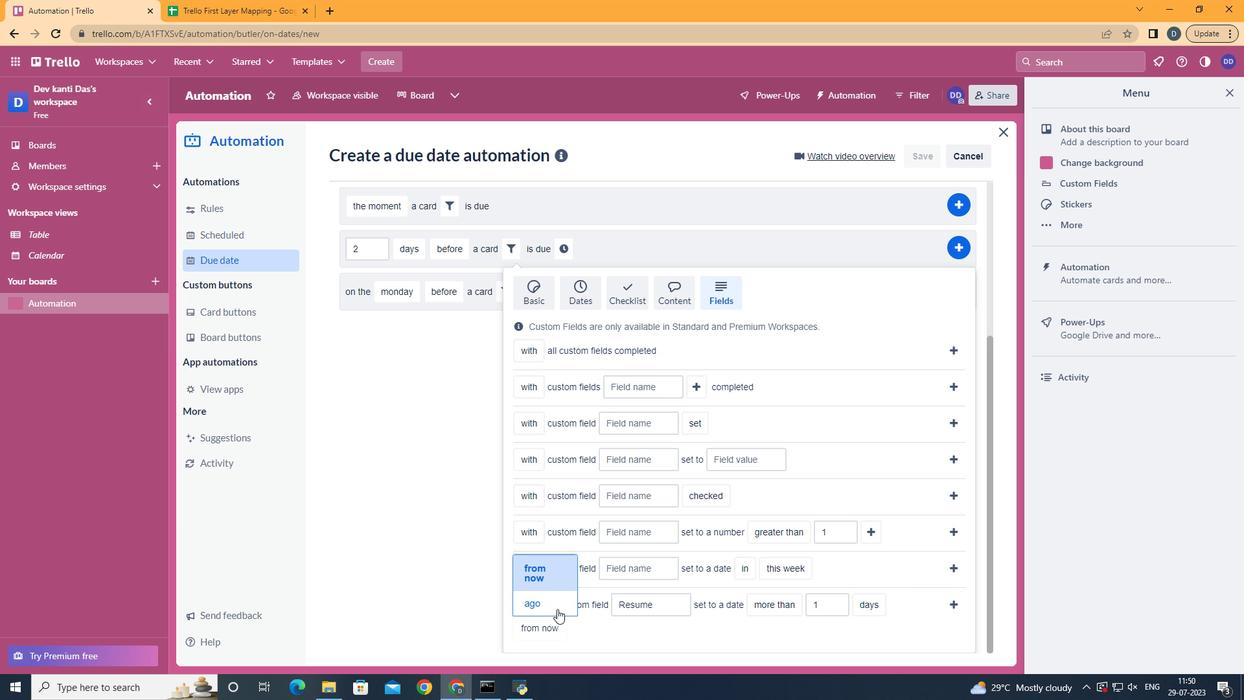 
Action: Mouse pressed left at (558, 605)
Screenshot: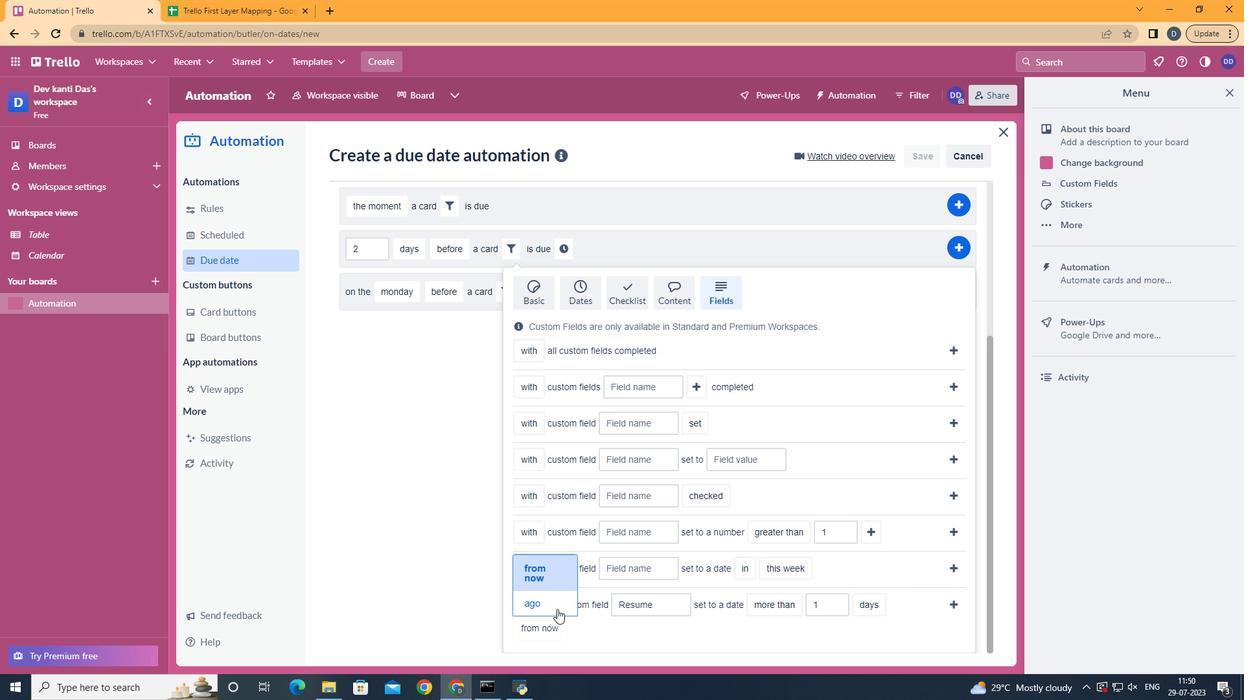 
Action: Mouse moved to (943, 626)
Screenshot: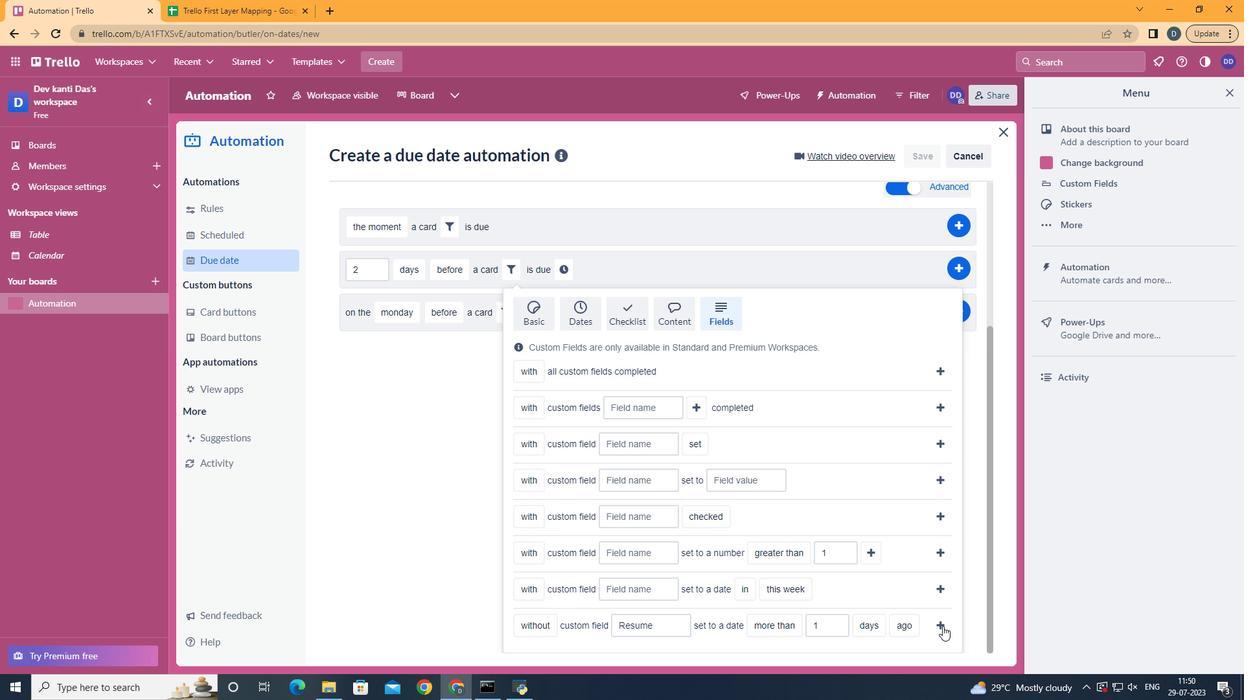 
Action: Mouse pressed left at (943, 626)
Screenshot: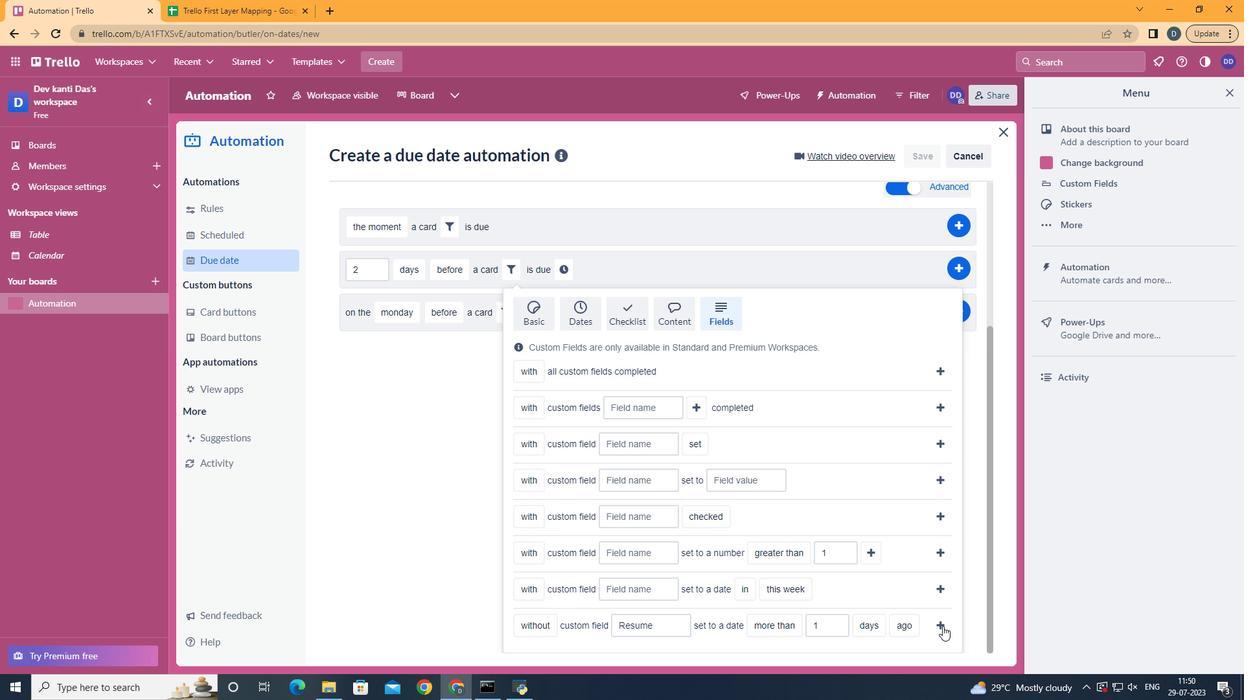 
Action: Mouse moved to (864, 486)
Screenshot: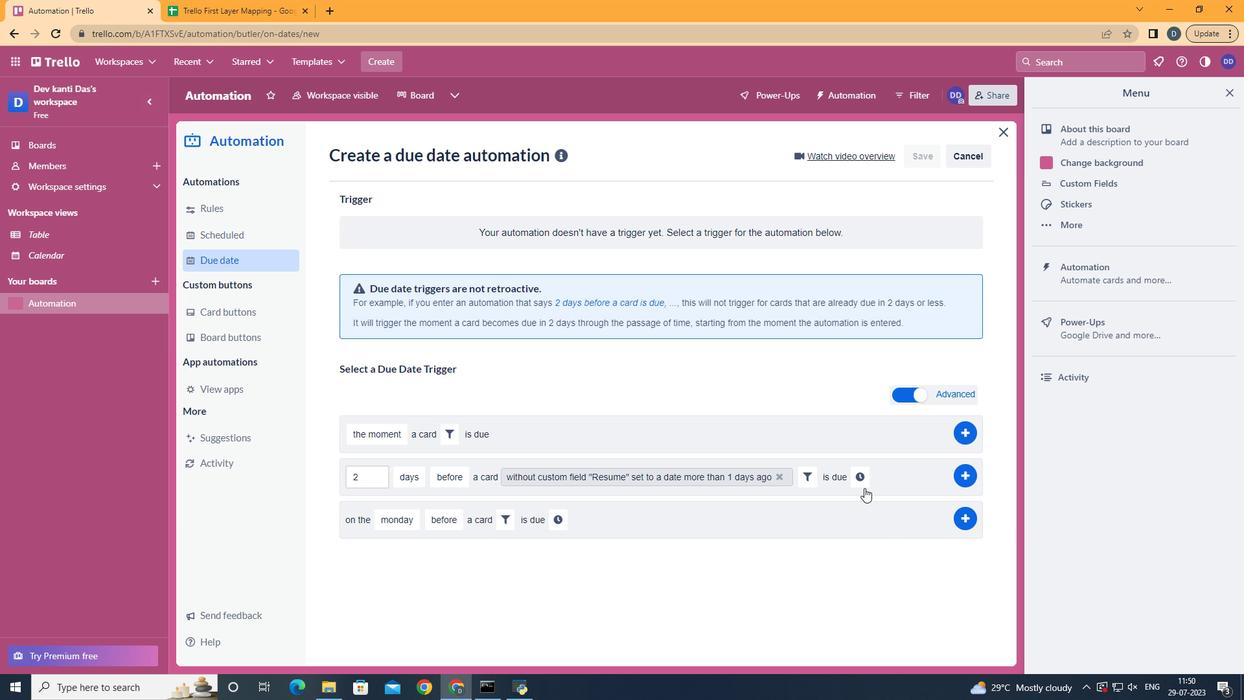 
Action: Mouse pressed left at (864, 486)
Screenshot: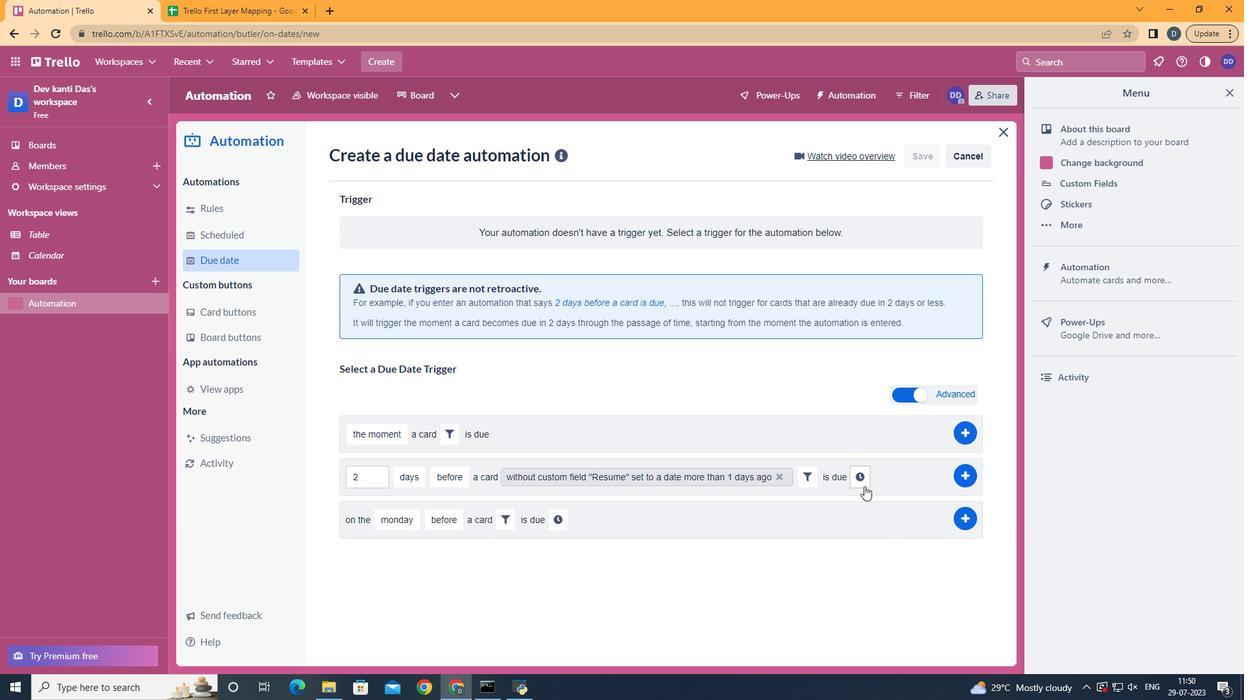 
Action: Mouse moved to (424, 513)
Screenshot: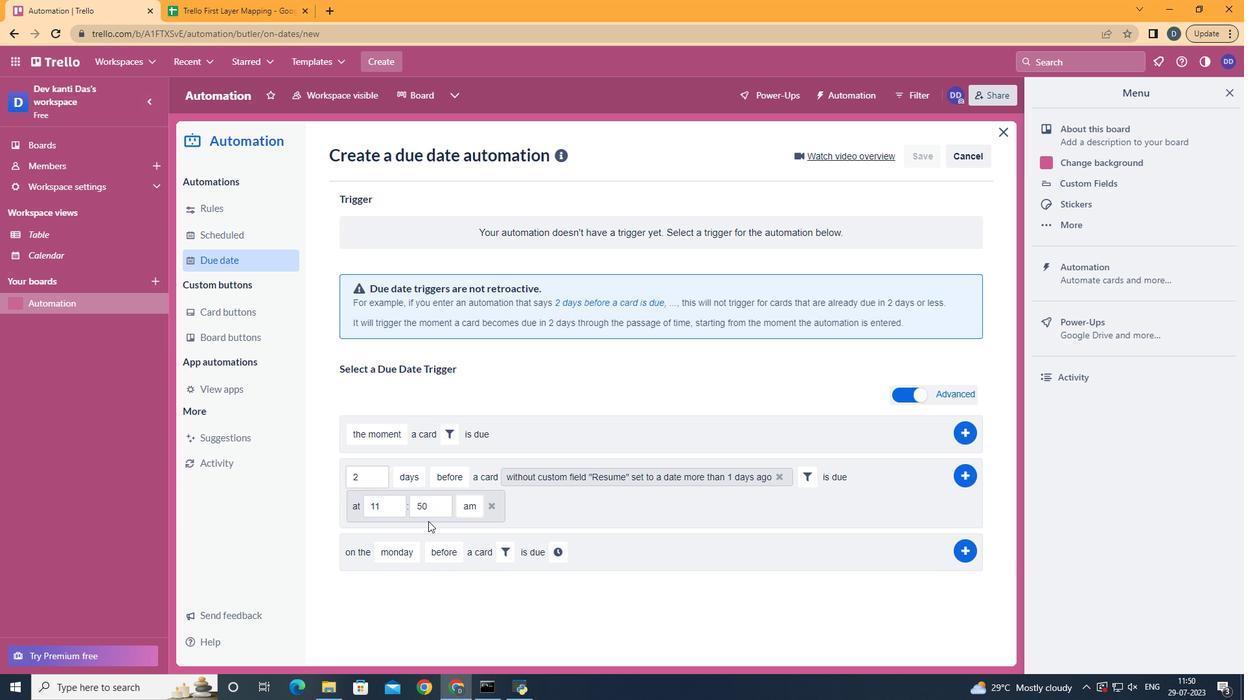 
Action: Mouse pressed left at (424, 513)
Screenshot: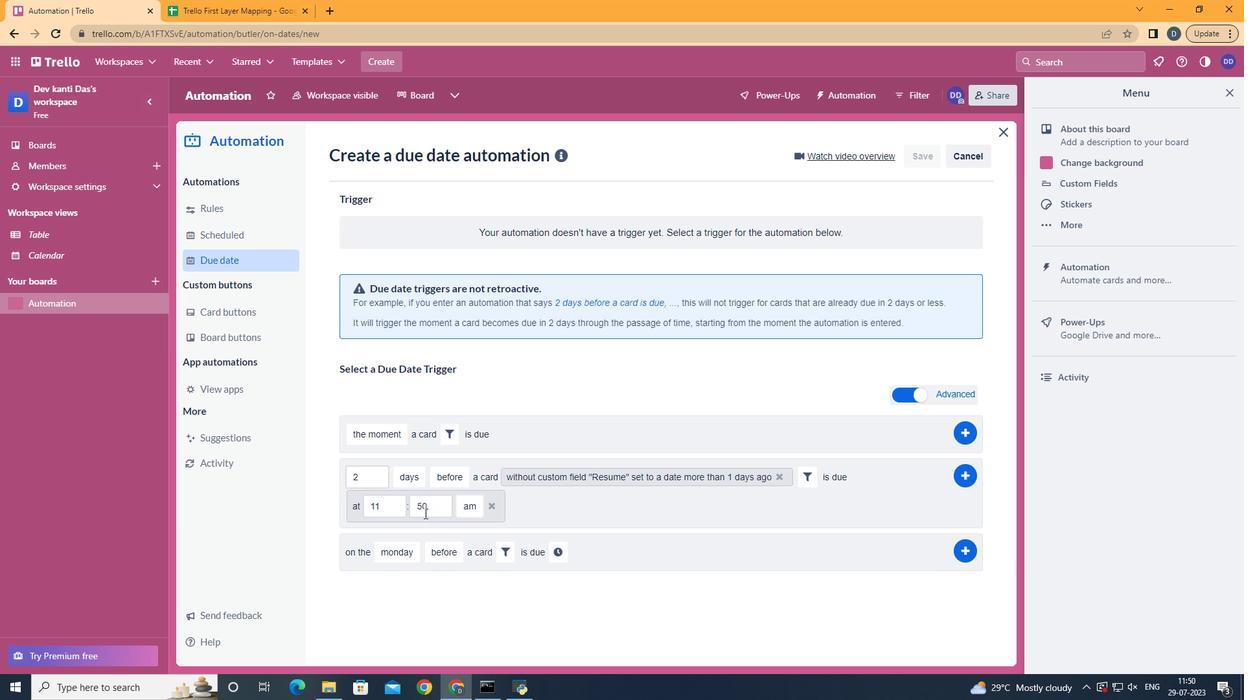 
Action: Mouse moved to (438, 509)
Screenshot: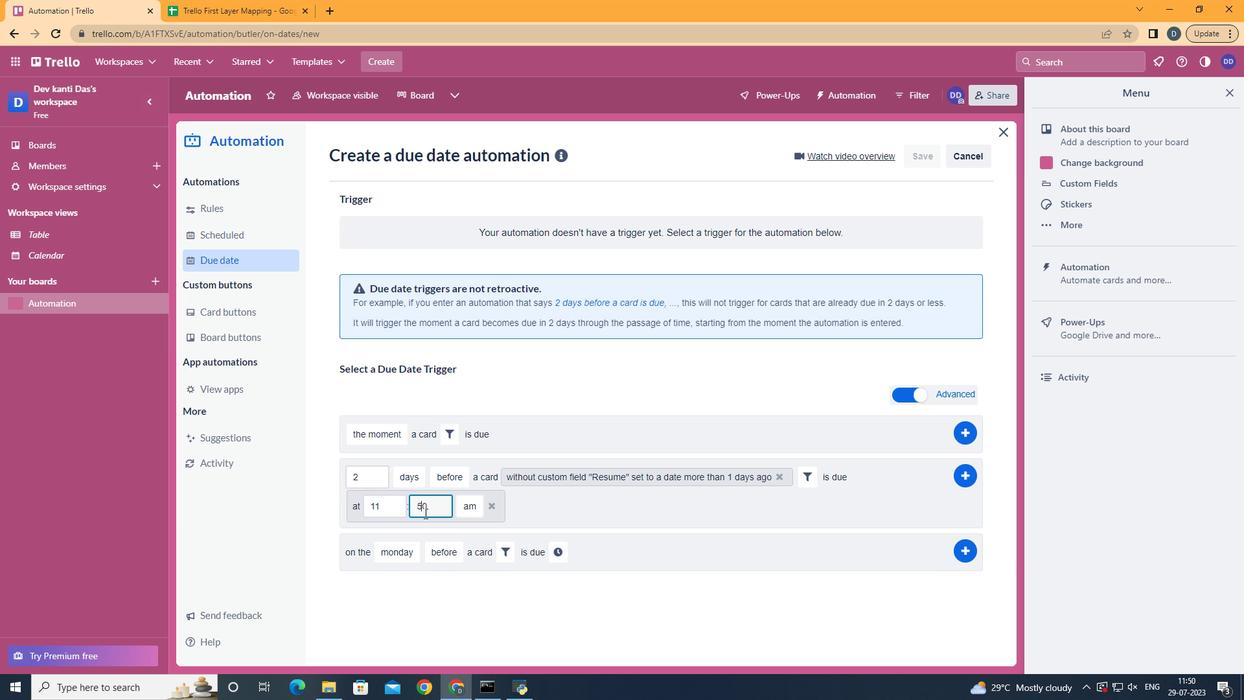 
Action: Mouse pressed left at (438, 509)
Screenshot: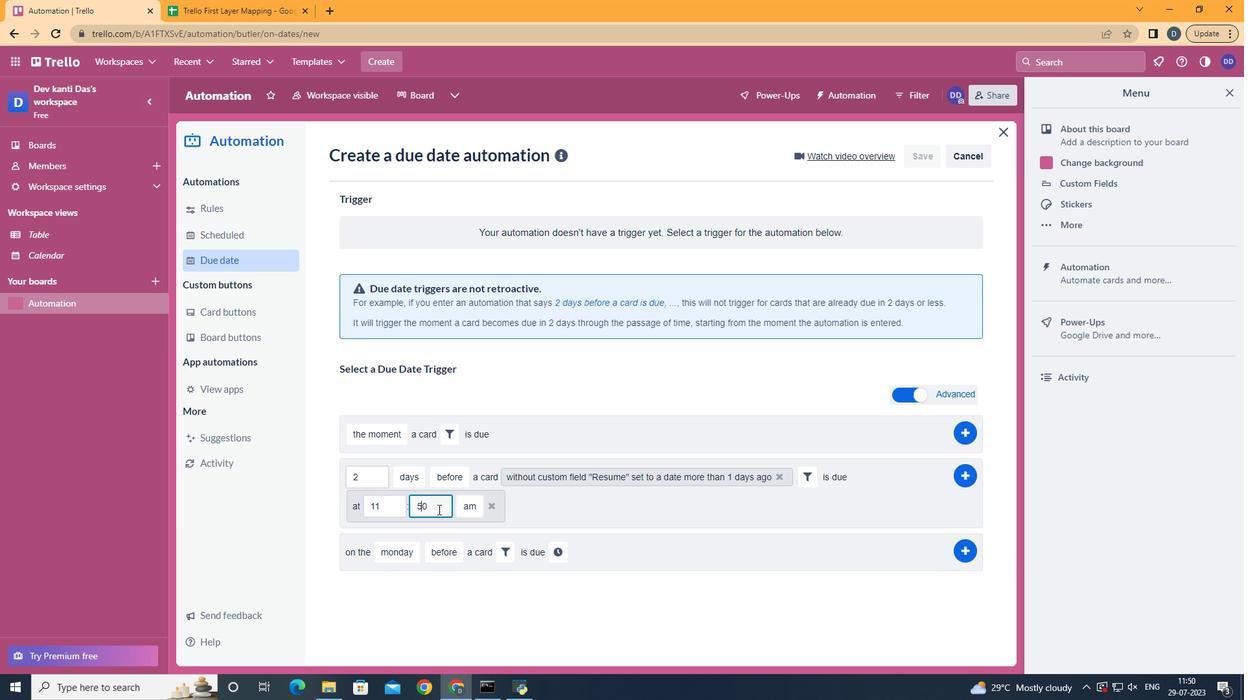 
Action: Key pressed <Key.backspace><Key.backspace>00
Screenshot: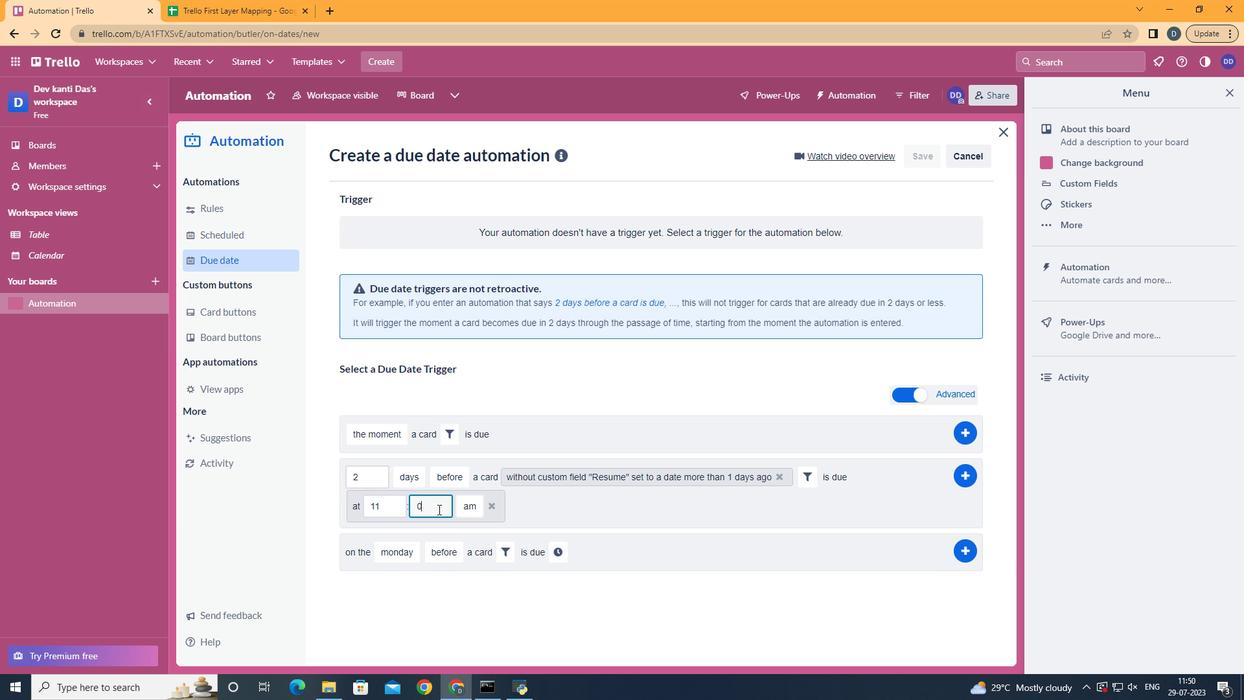 
Action: Mouse moved to (471, 528)
Screenshot: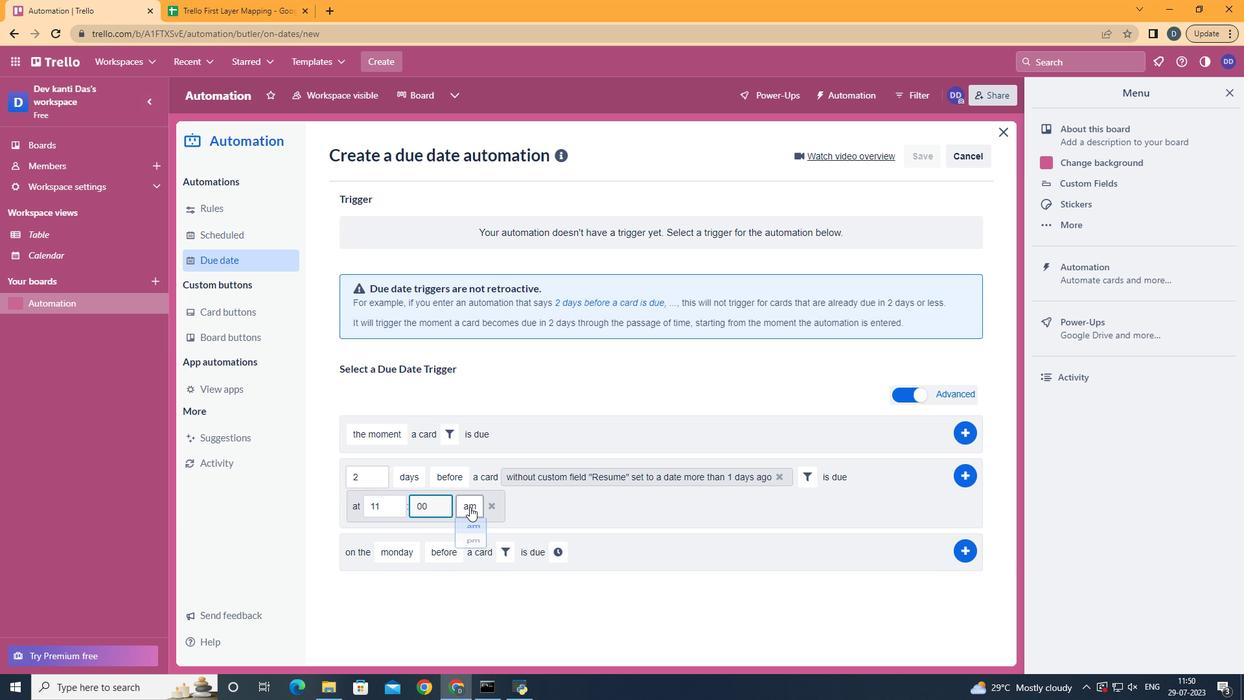 
Action: Mouse pressed left at (471, 528)
Screenshot: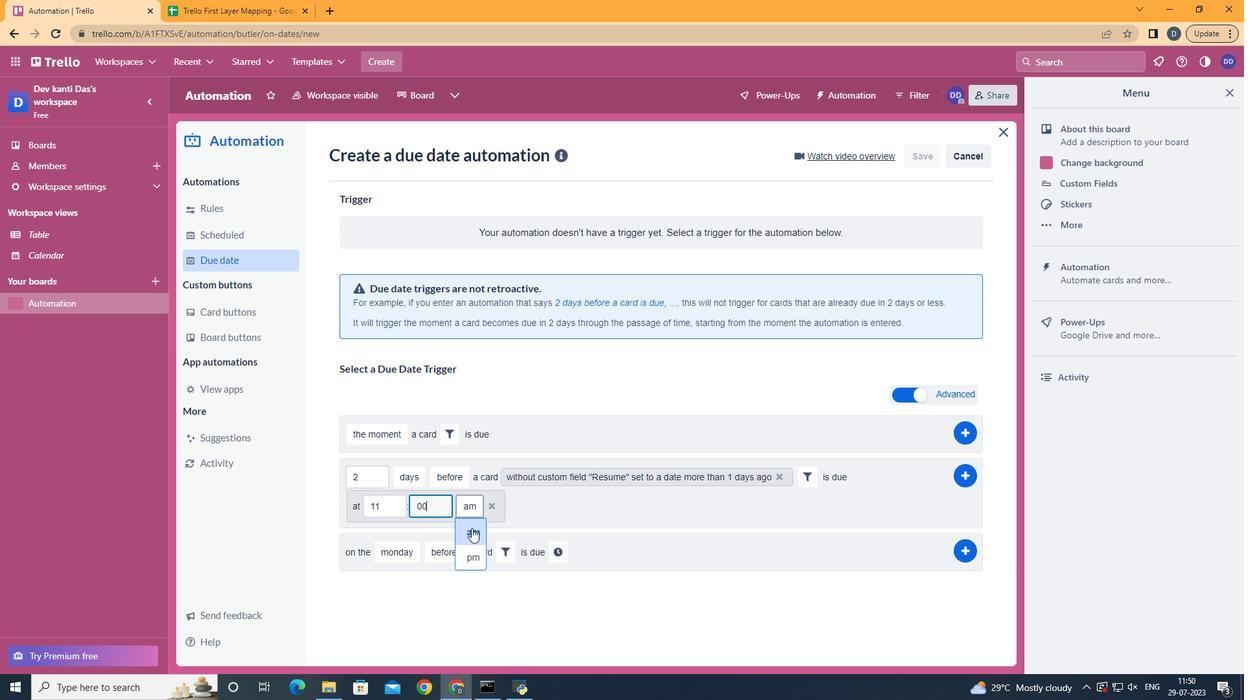 
